 Task: Create a due date automation trigger when advanced on, on the monday of the week a card is due add content with a name or a description not ending with resume at 11:00 AM.
Action: Mouse moved to (981, 278)
Screenshot: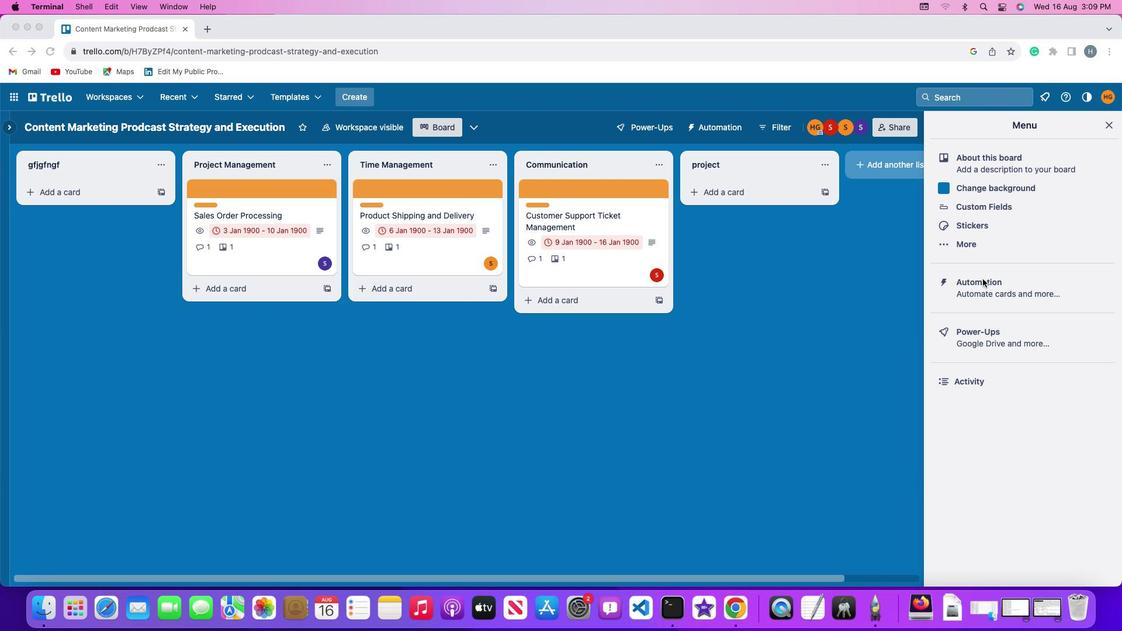 
Action: Mouse pressed left at (981, 278)
Screenshot: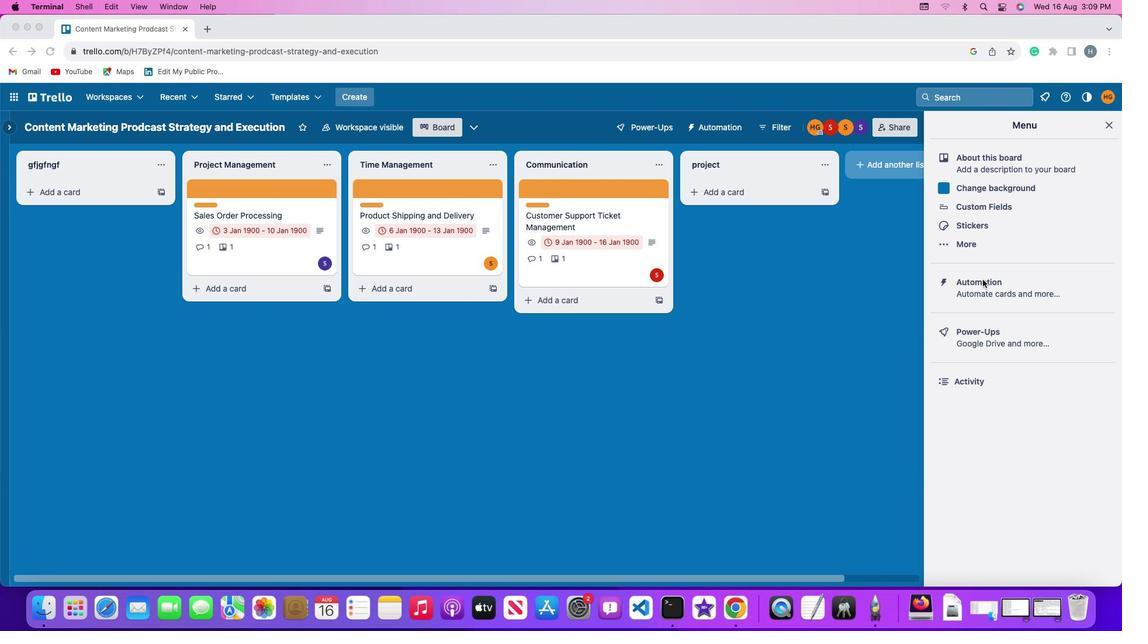 
Action: Mouse pressed left at (981, 278)
Screenshot: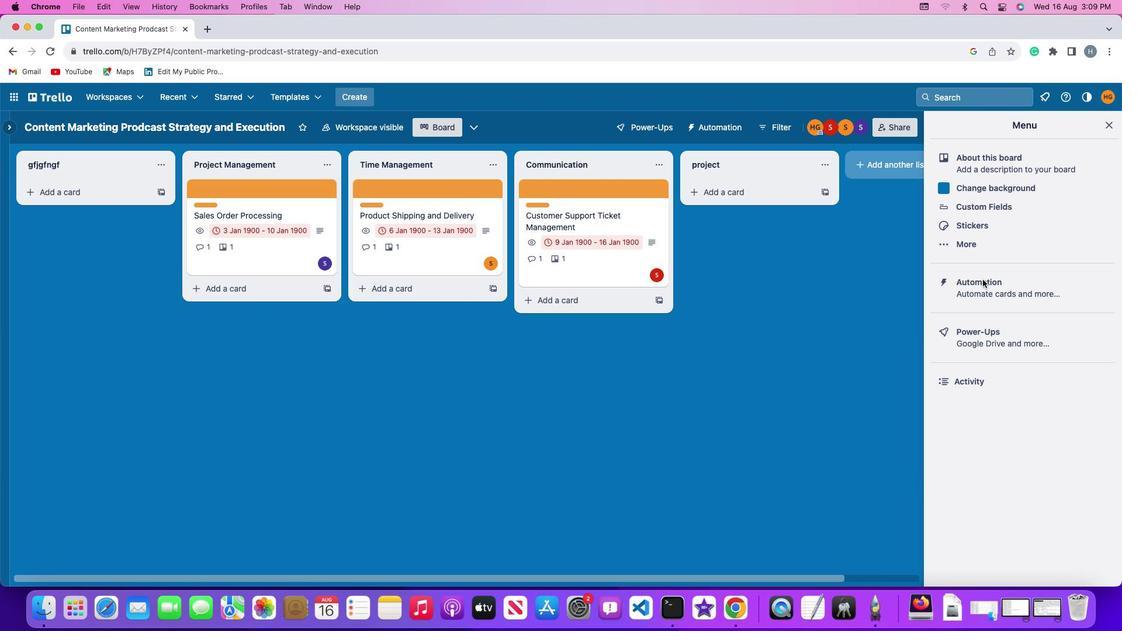 
Action: Mouse moved to (84, 279)
Screenshot: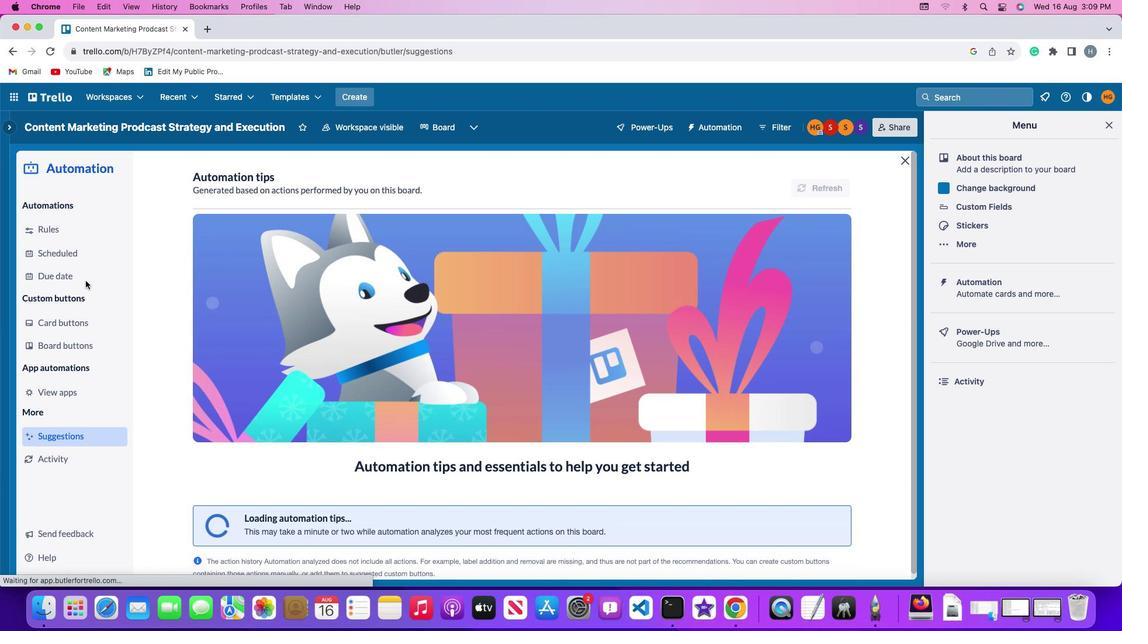 
Action: Mouse pressed left at (84, 279)
Screenshot: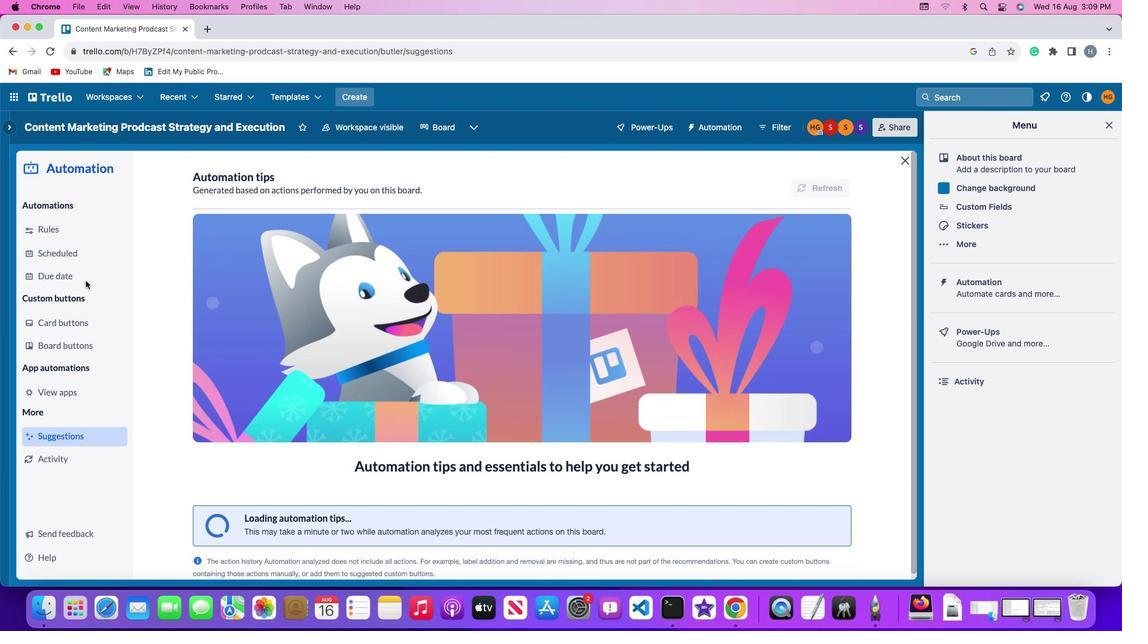 
Action: Mouse moved to (790, 182)
Screenshot: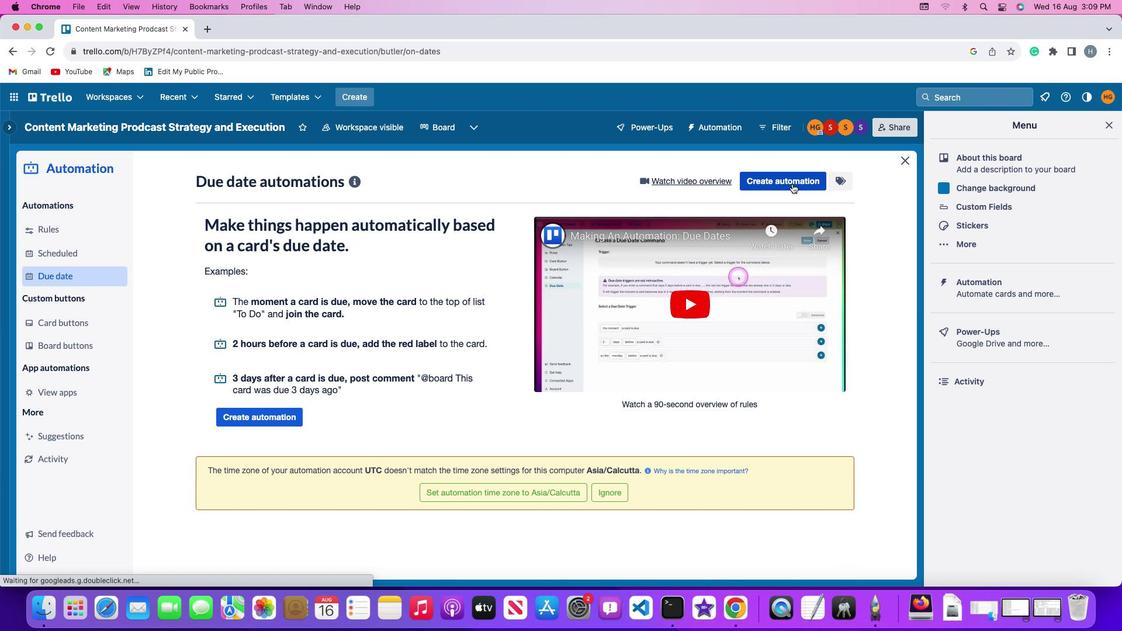 
Action: Mouse pressed left at (790, 182)
Screenshot: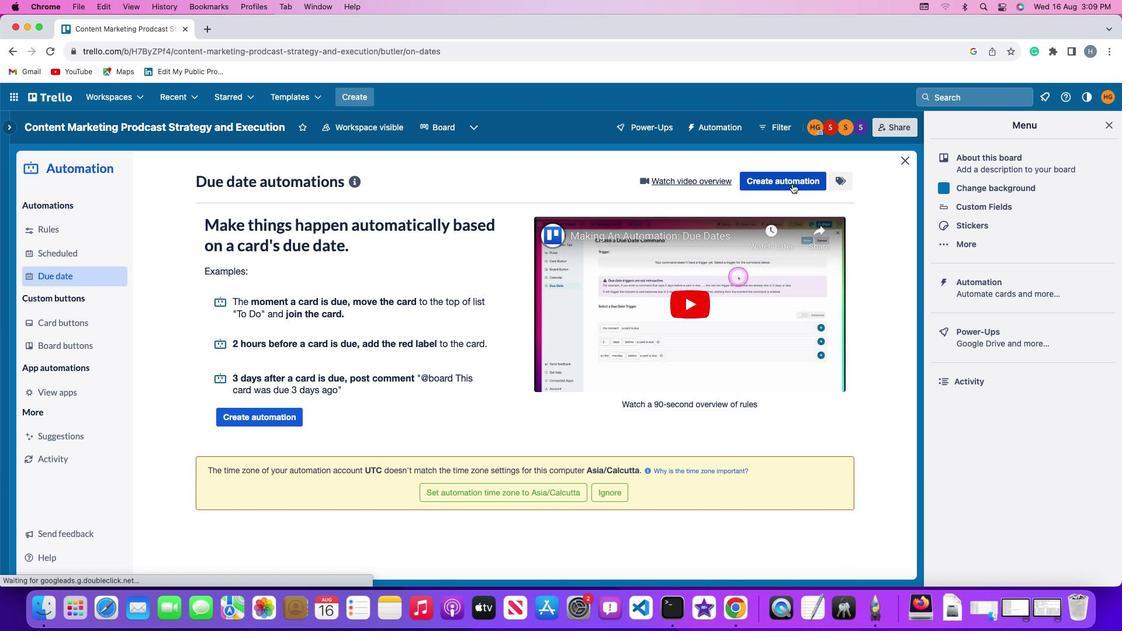 
Action: Mouse moved to (257, 292)
Screenshot: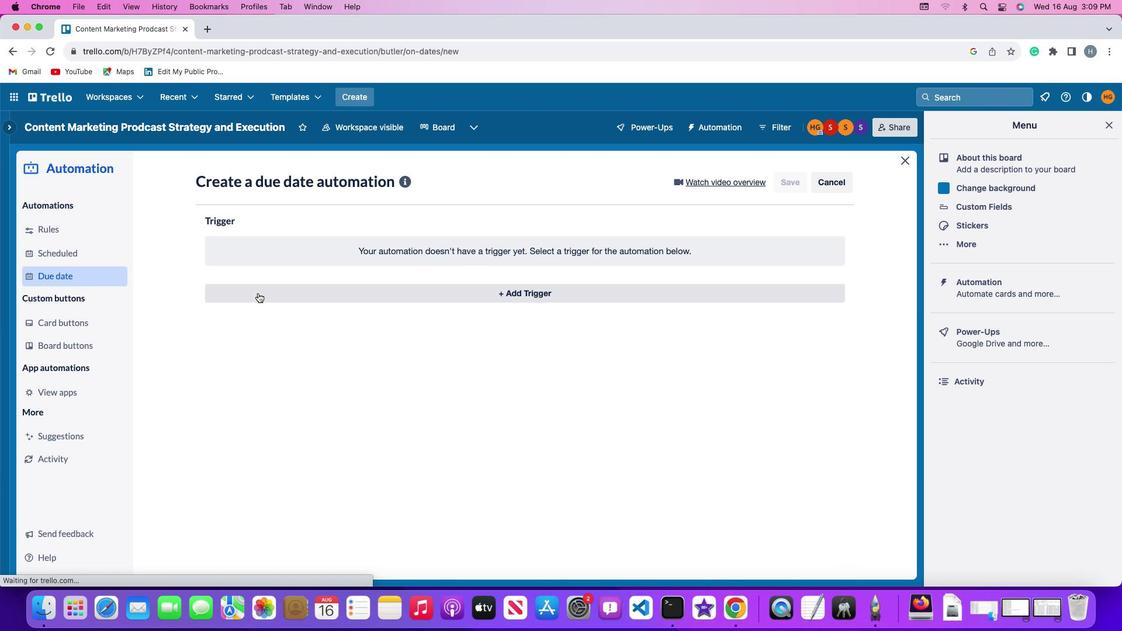 
Action: Mouse pressed left at (257, 292)
Screenshot: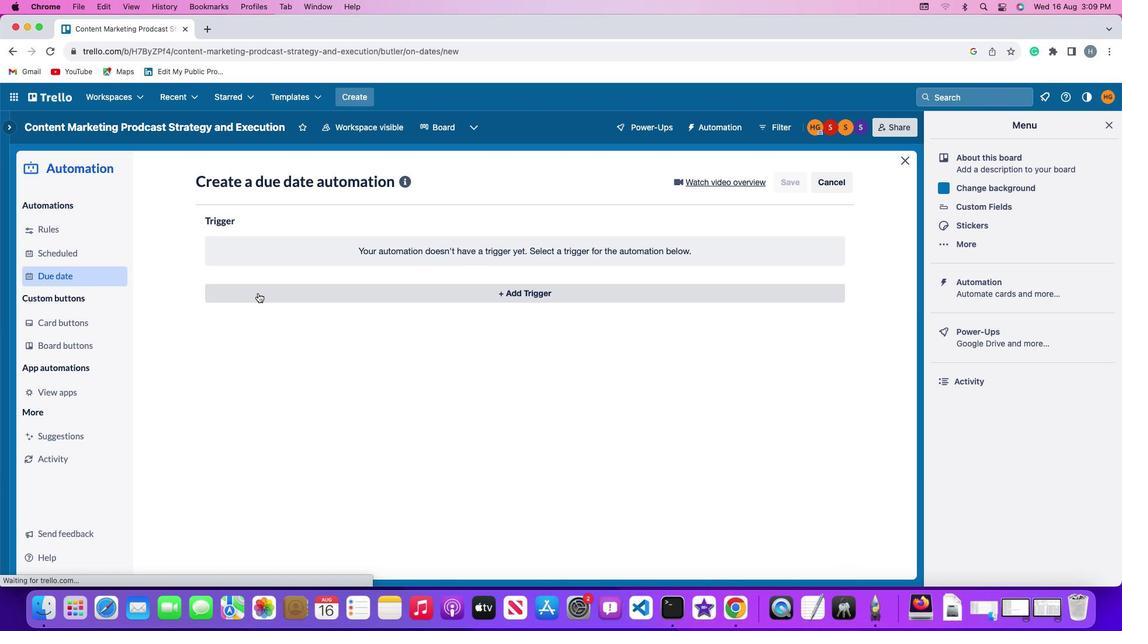 
Action: Mouse moved to (262, 502)
Screenshot: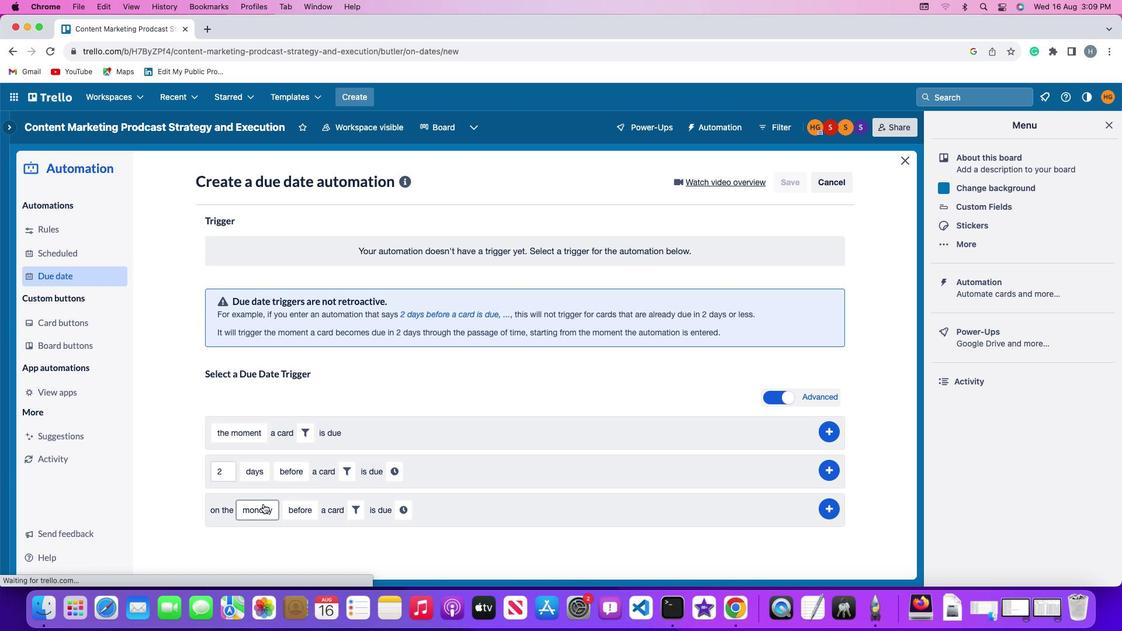 
Action: Mouse pressed left at (262, 502)
Screenshot: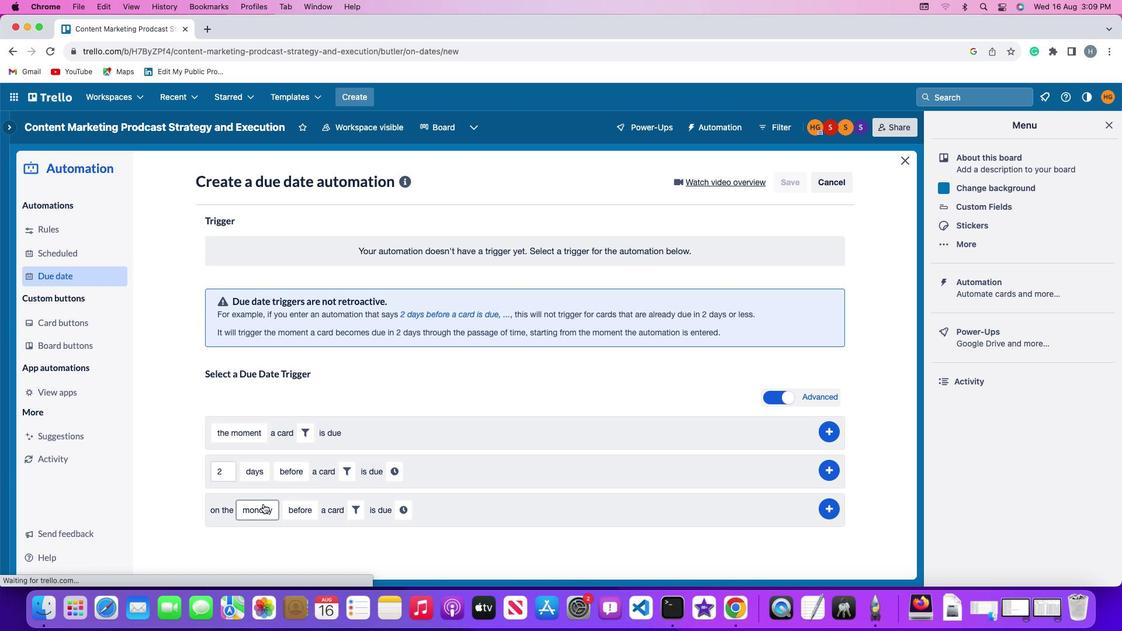 
Action: Mouse moved to (255, 348)
Screenshot: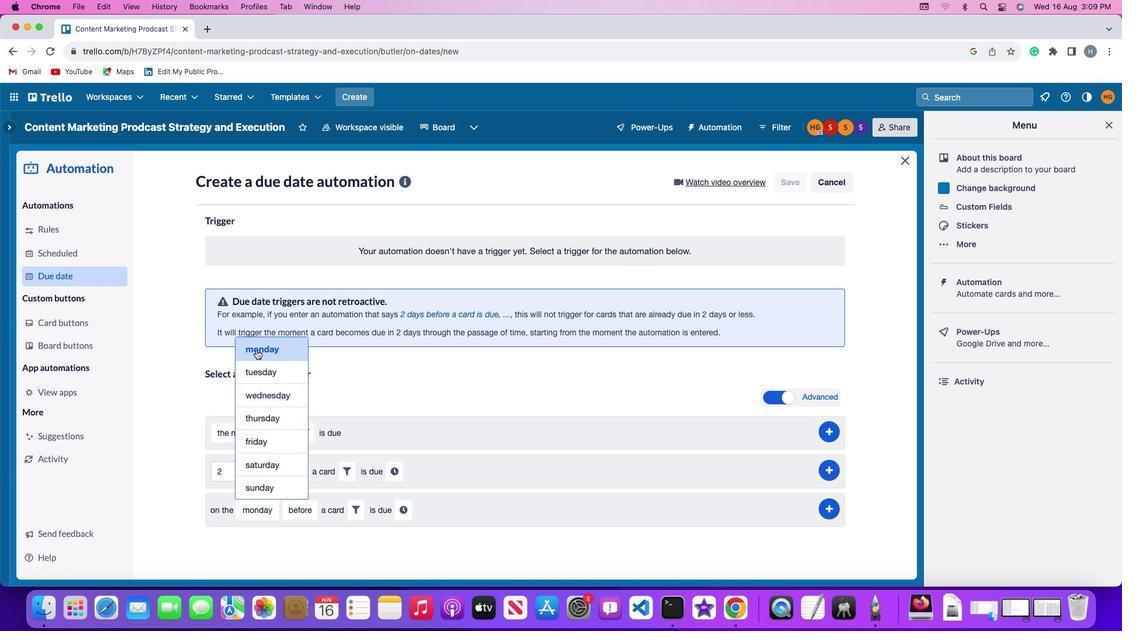 
Action: Mouse pressed left at (255, 348)
Screenshot: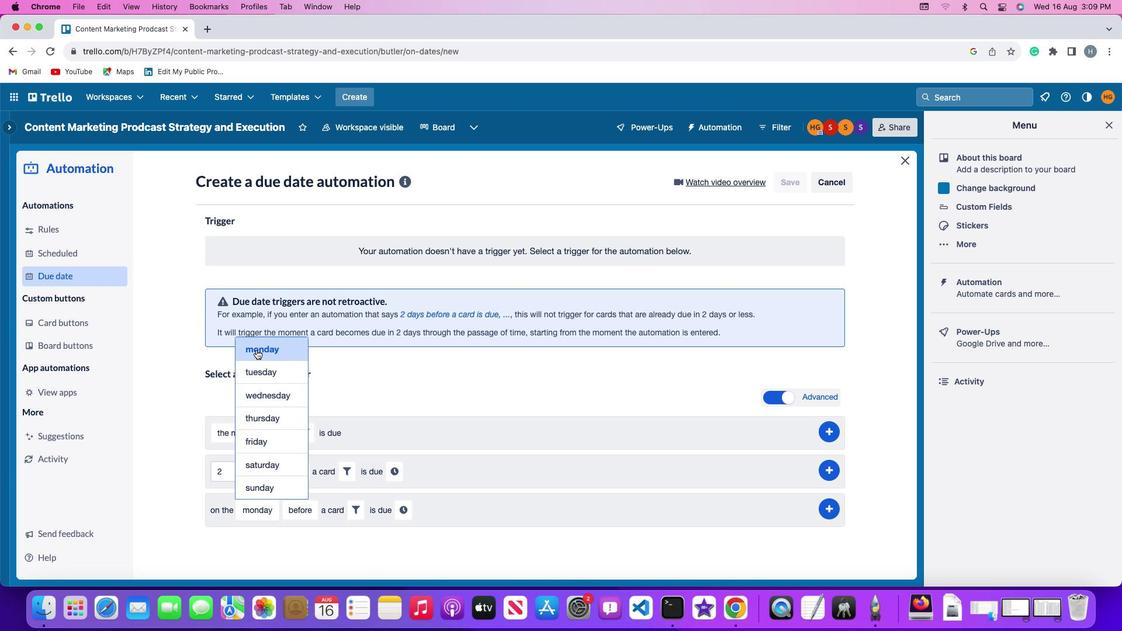 
Action: Mouse moved to (300, 507)
Screenshot: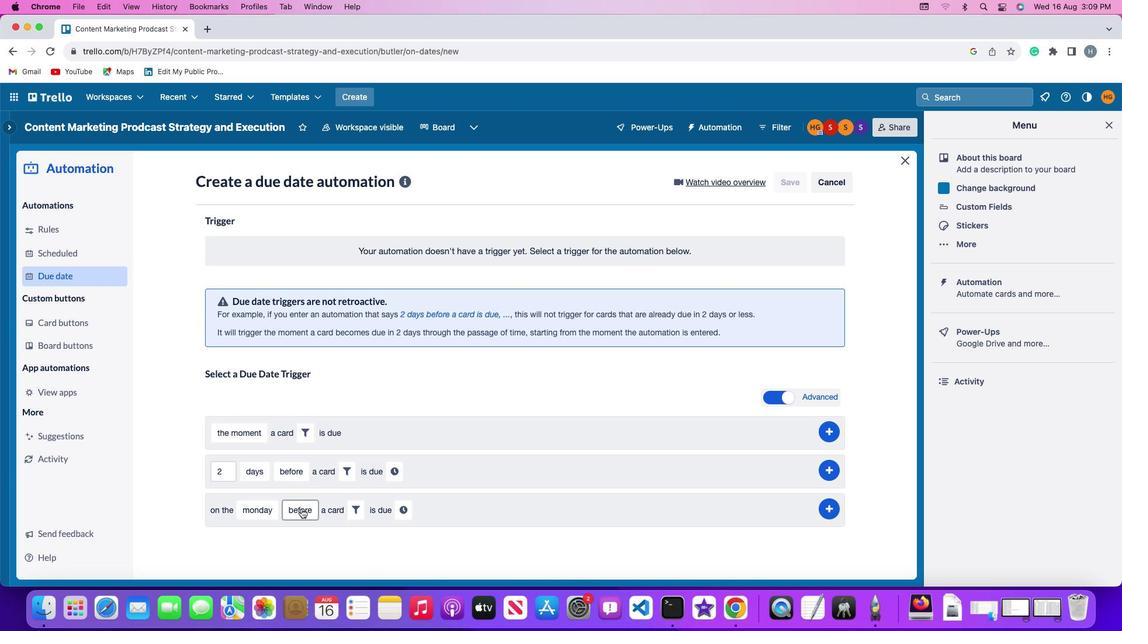 
Action: Mouse pressed left at (300, 507)
Screenshot: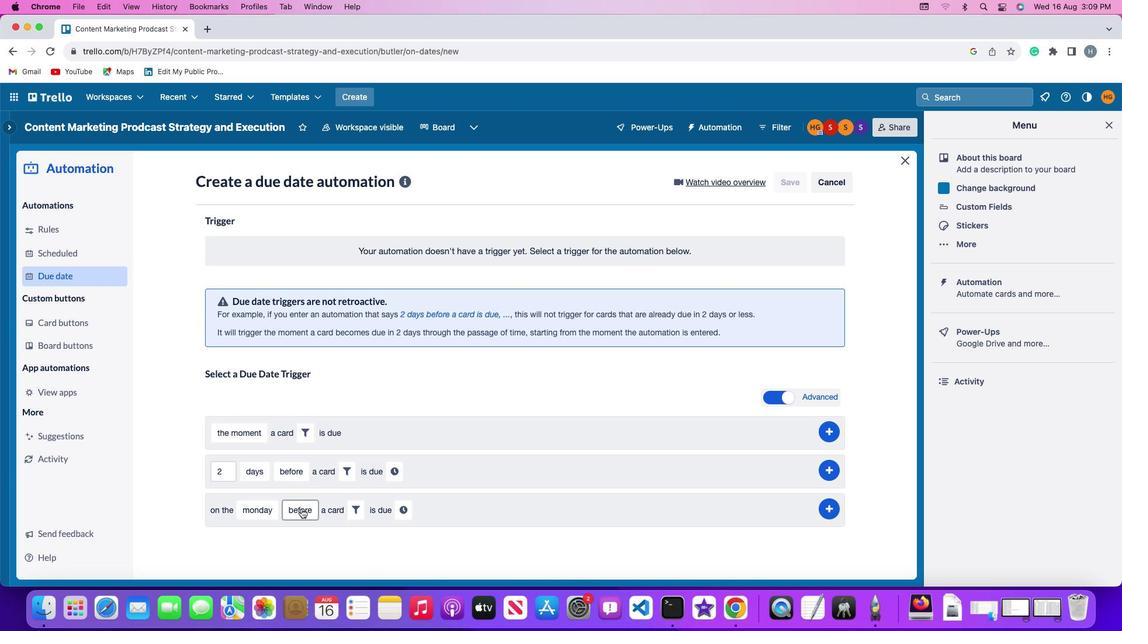 
Action: Mouse moved to (315, 462)
Screenshot: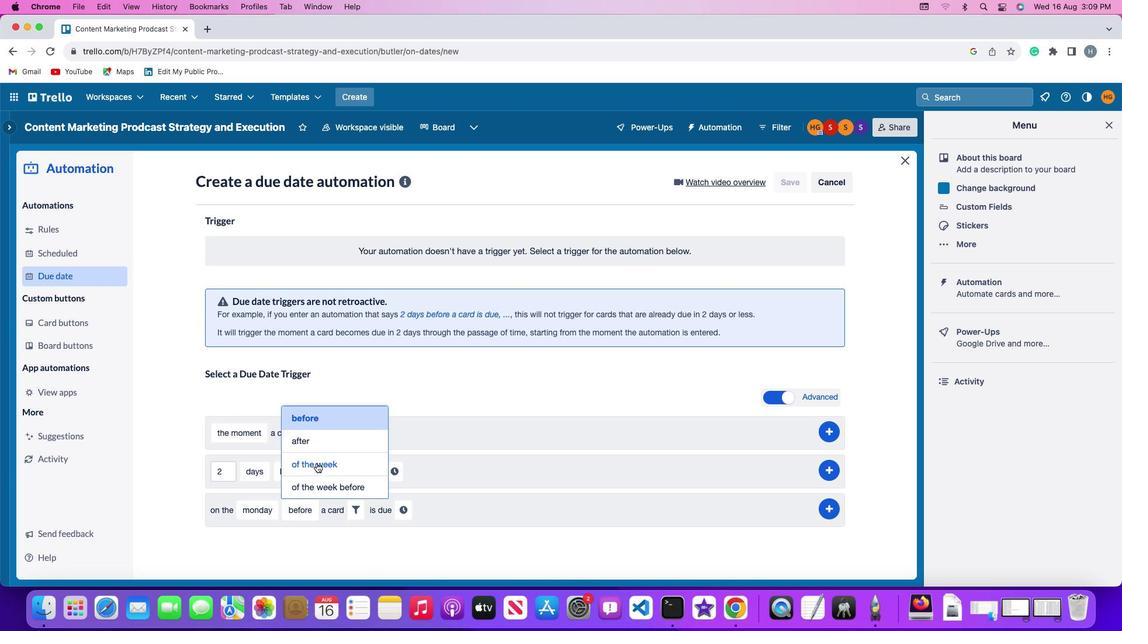 
Action: Mouse pressed left at (315, 462)
Screenshot: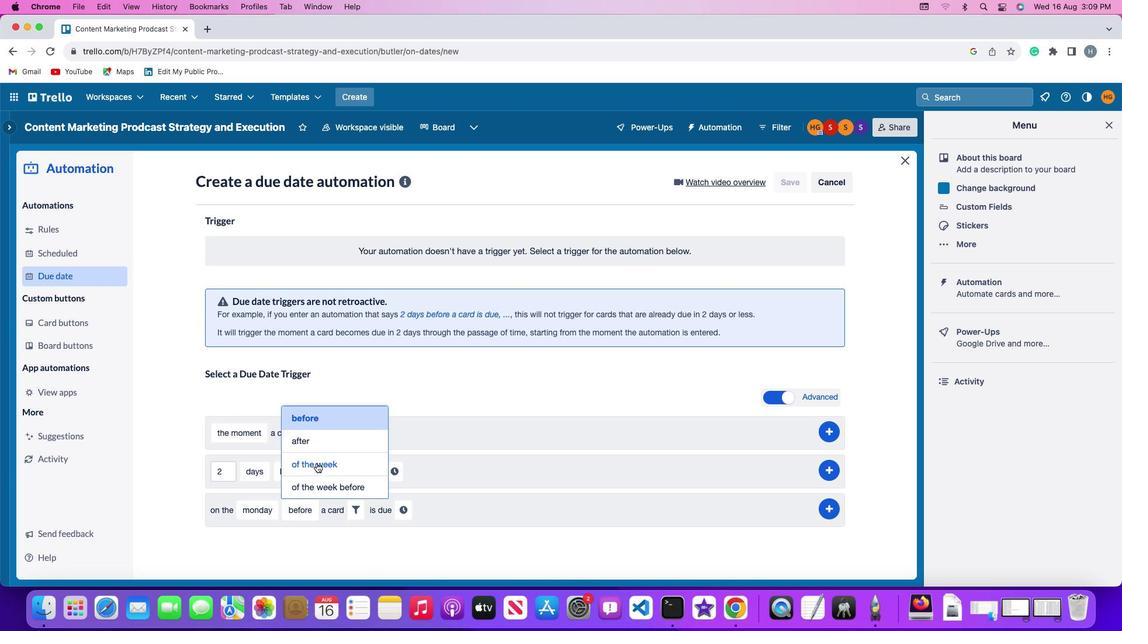 
Action: Mouse moved to (372, 510)
Screenshot: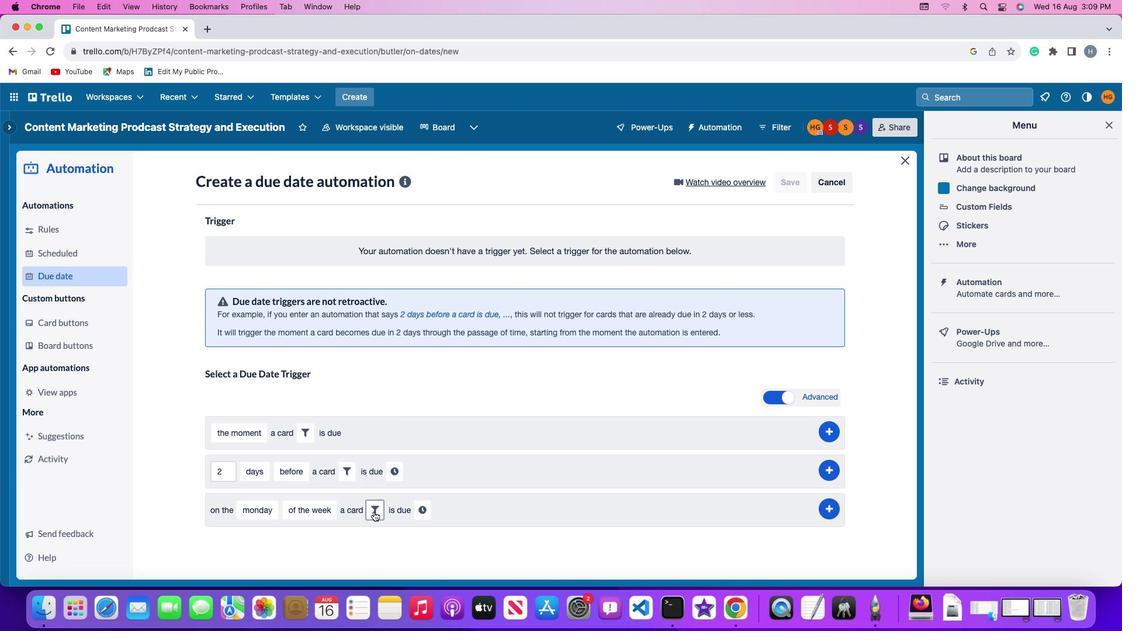 
Action: Mouse pressed left at (372, 510)
Screenshot: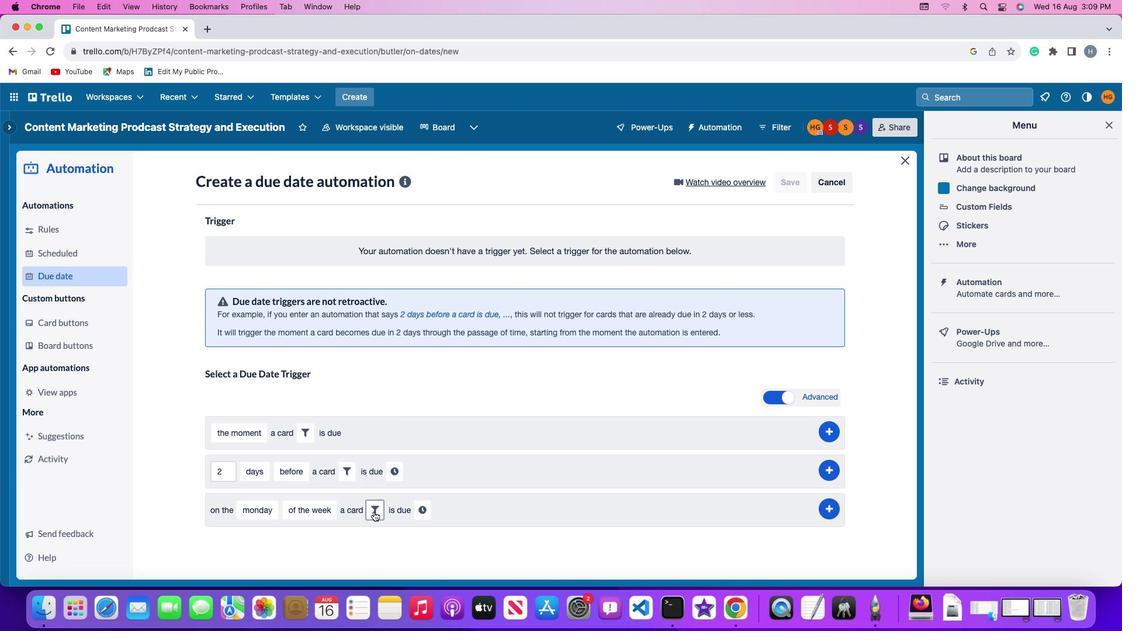 
Action: Mouse moved to (520, 548)
Screenshot: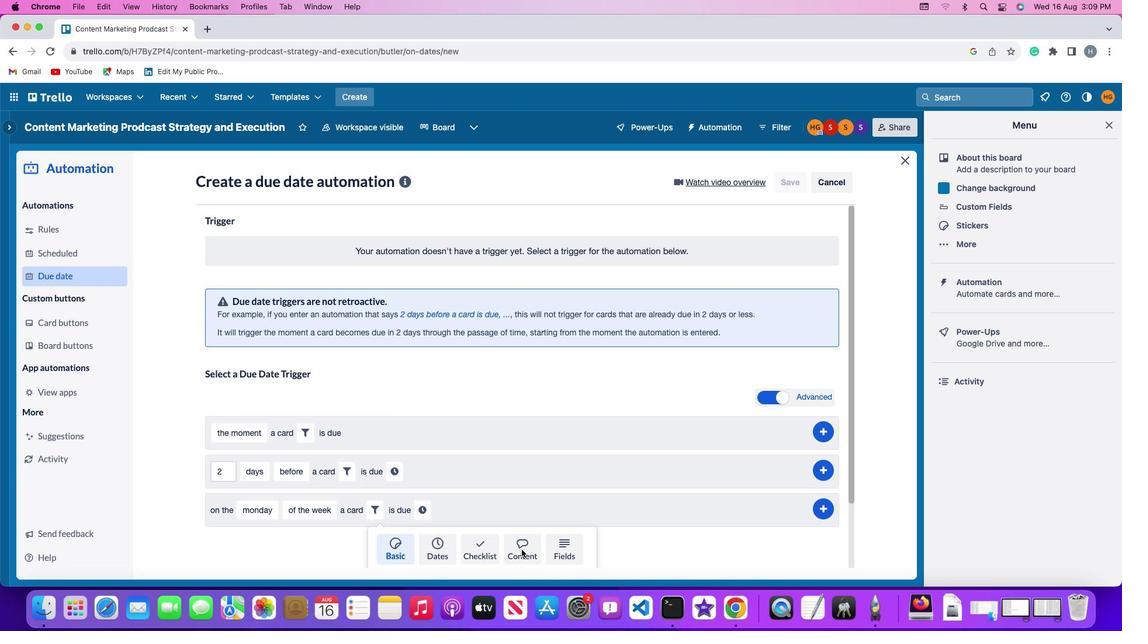 
Action: Mouse pressed left at (520, 548)
Screenshot: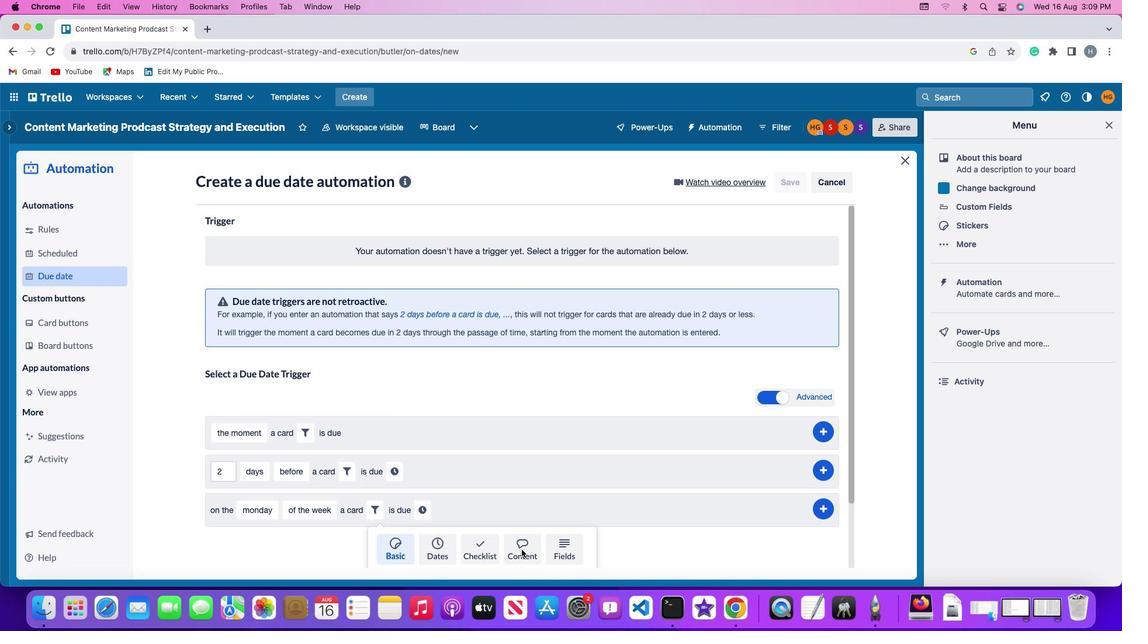 
Action: Mouse moved to (321, 541)
Screenshot: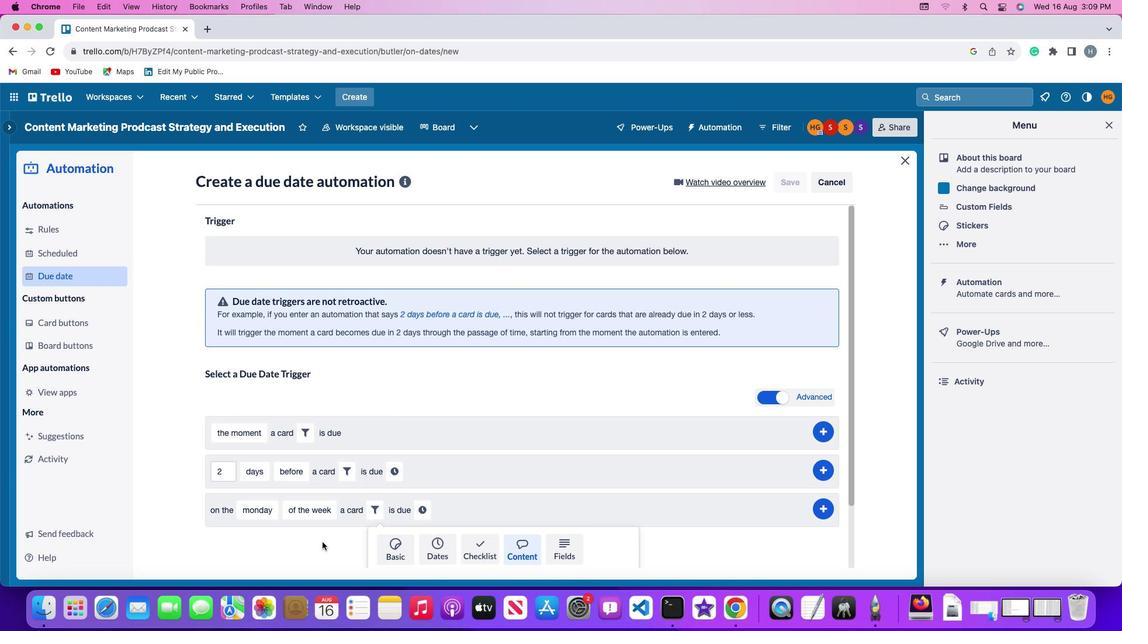 
Action: Mouse scrolled (321, 541) with delta (0, -1)
Screenshot: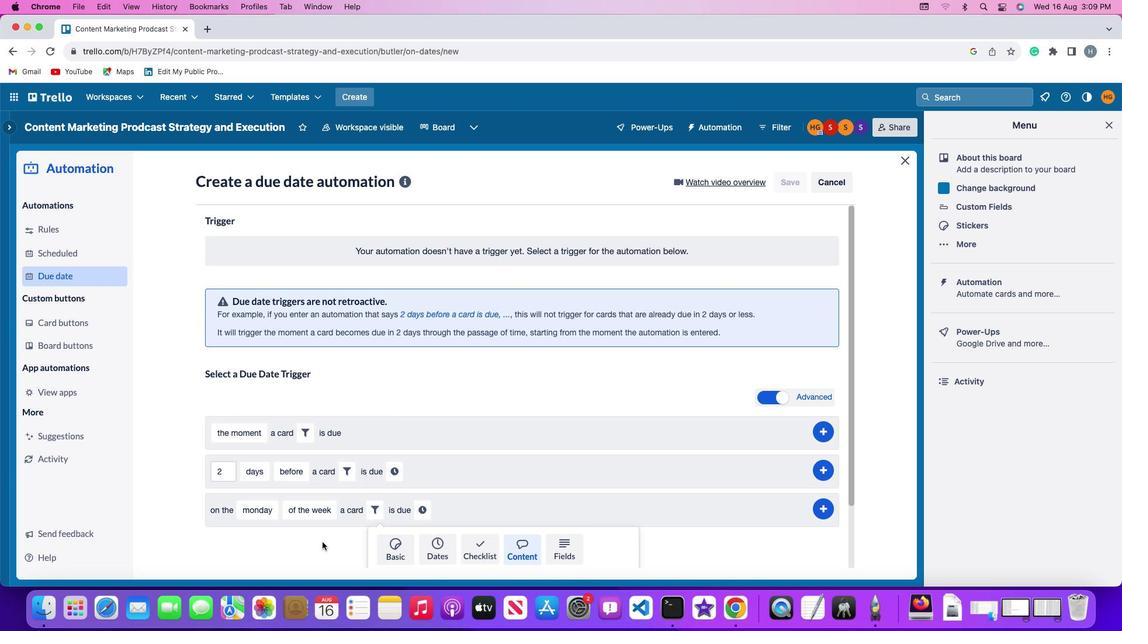 
Action: Mouse scrolled (321, 541) with delta (0, -1)
Screenshot: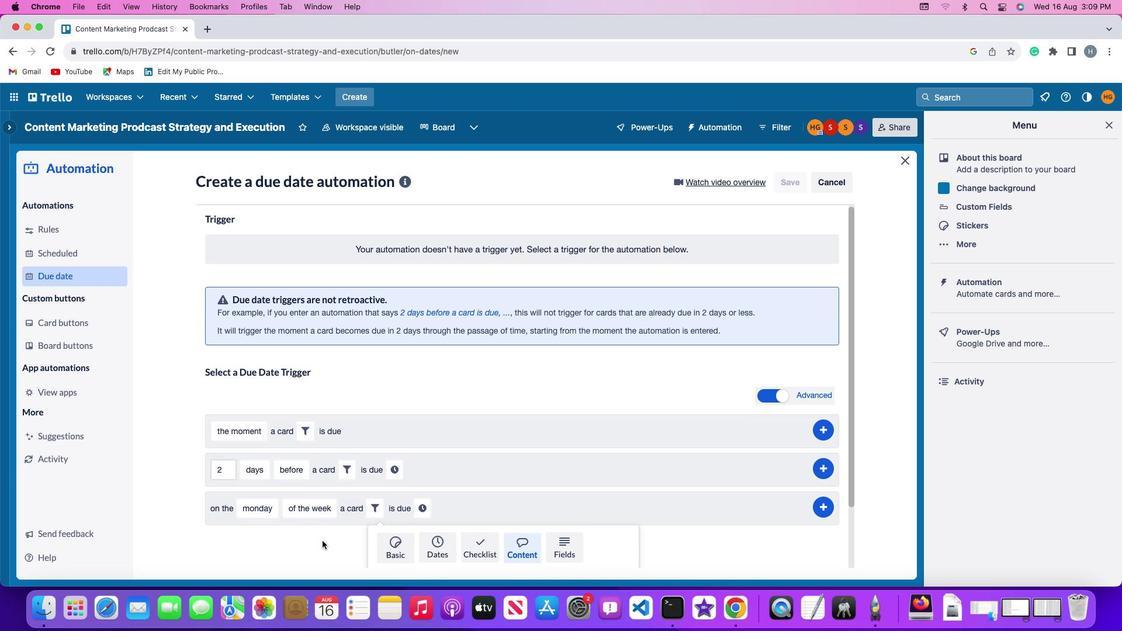 
Action: Mouse scrolled (321, 541) with delta (0, -2)
Screenshot: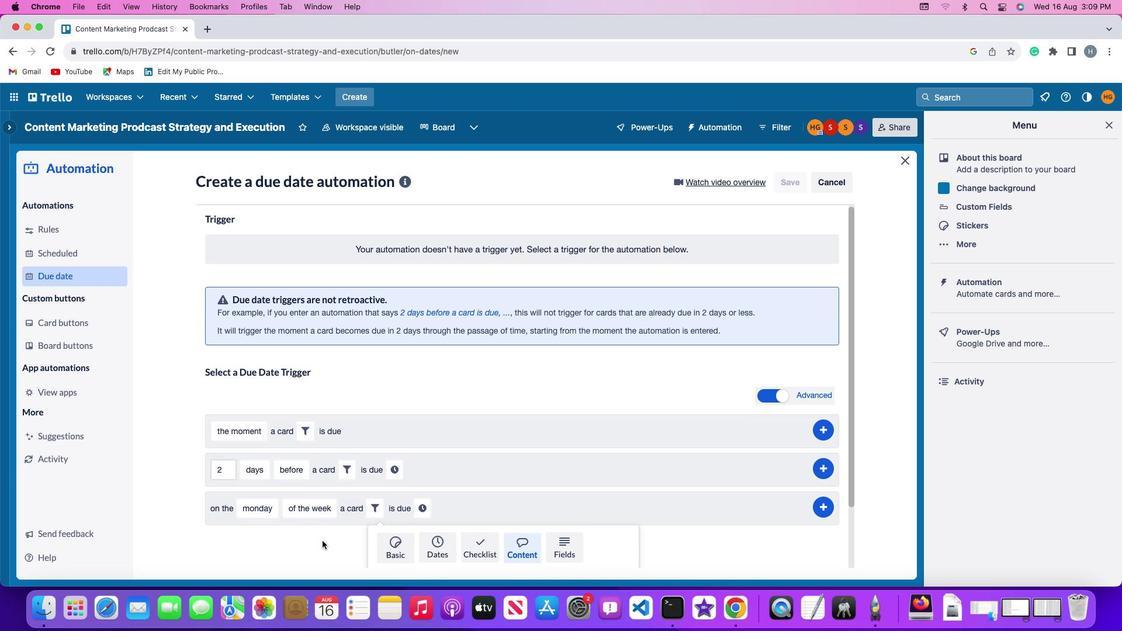 
Action: Mouse moved to (321, 541)
Screenshot: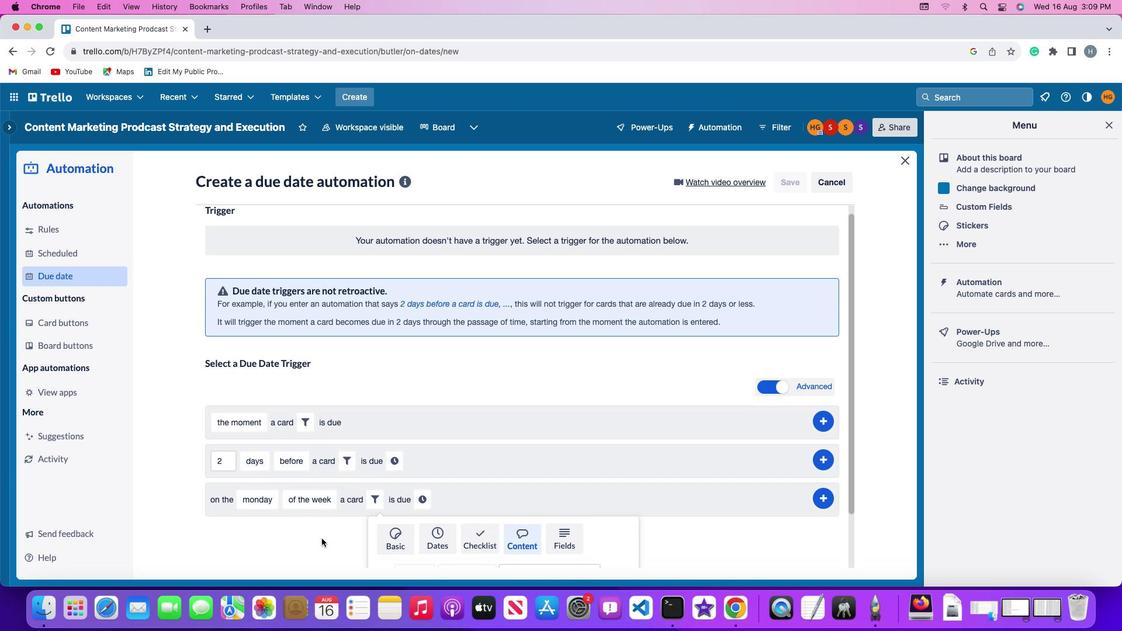 
Action: Mouse scrolled (321, 541) with delta (0, -3)
Screenshot: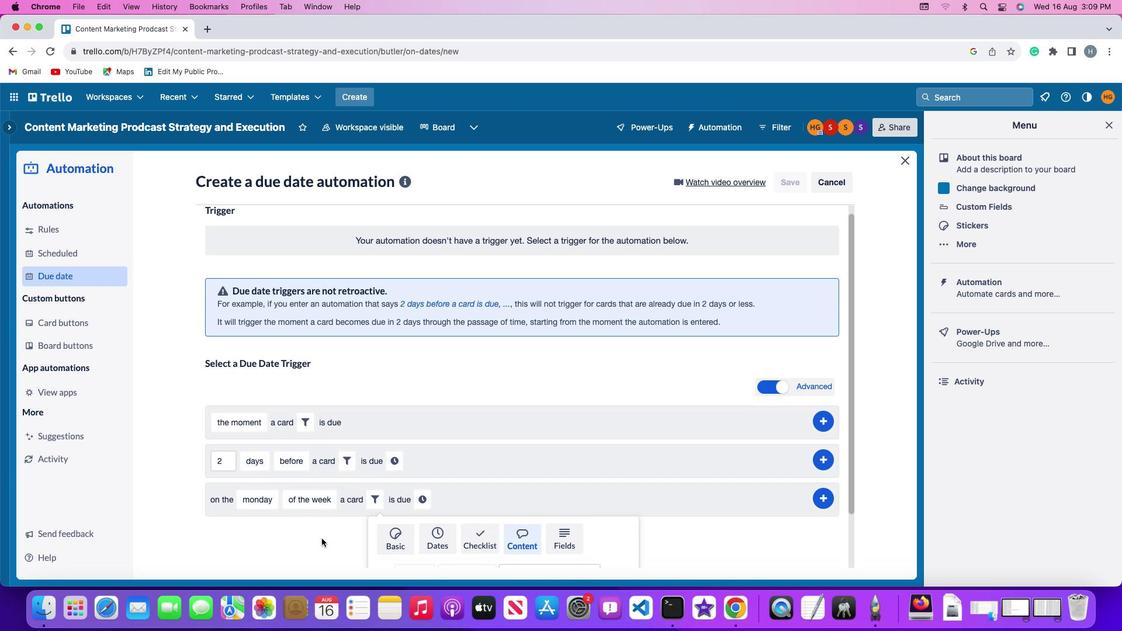
Action: Mouse moved to (321, 539)
Screenshot: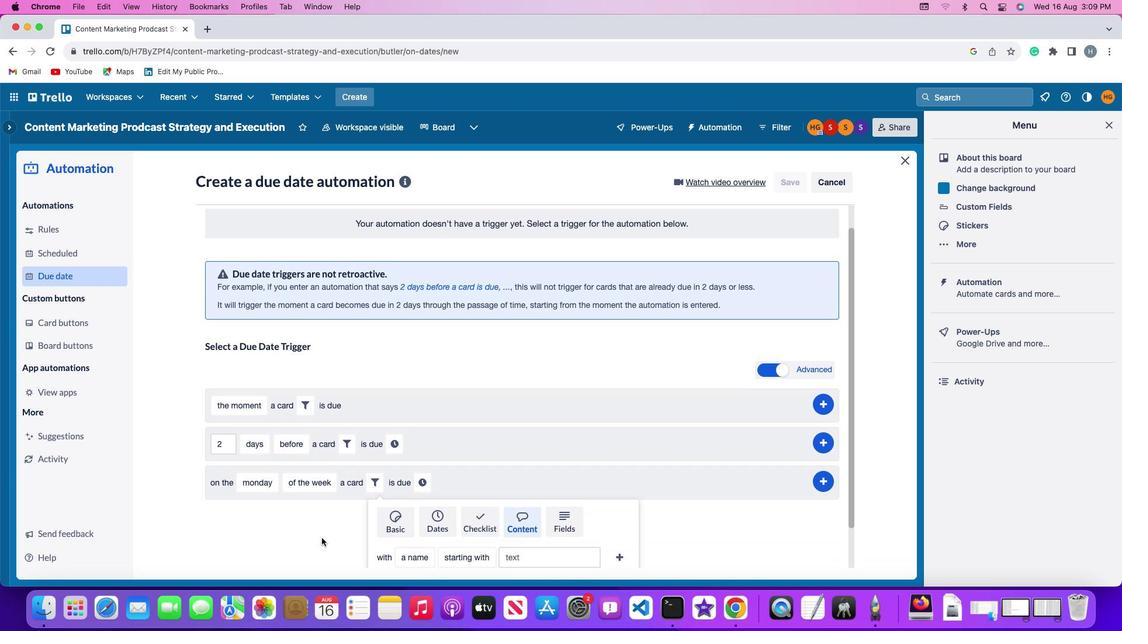 
Action: Mouse scrolled (321, 539) with delta (0, -4)
Screenshot: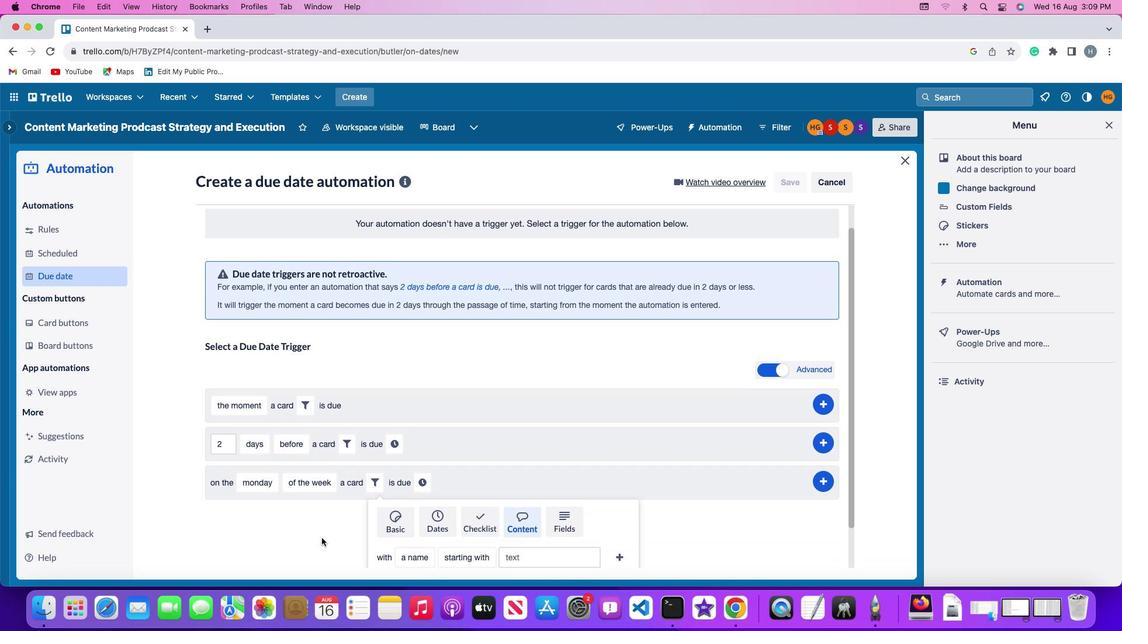 
Action: Mouse moved to (321, 537)
Screenshot: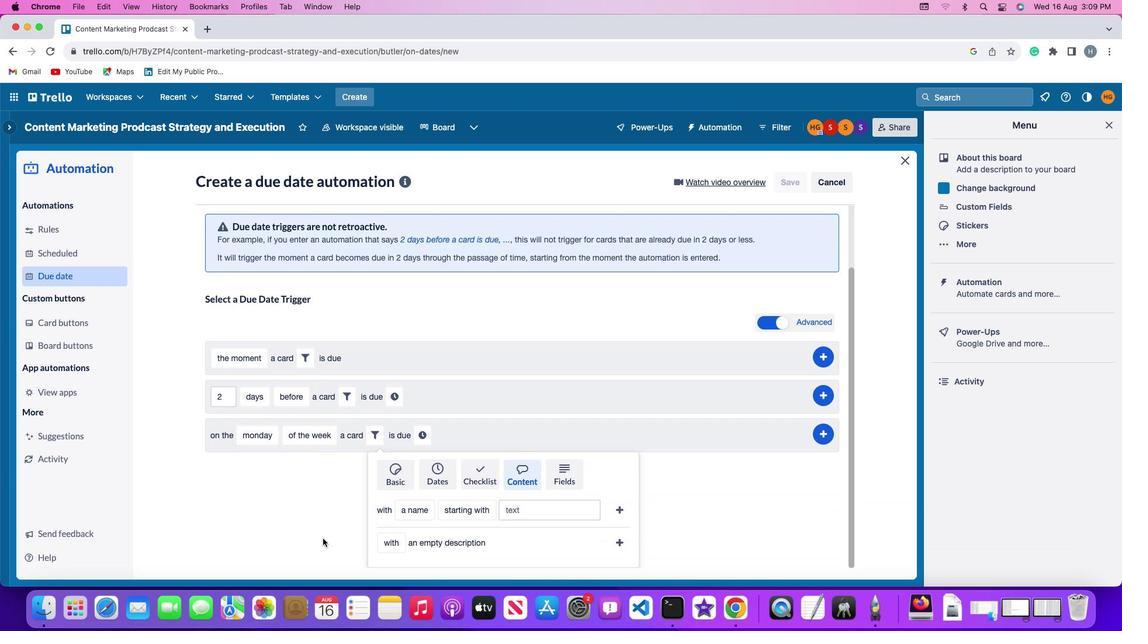 
Action: Mouse scrolled (321, 537) with delta (0, -1)
Screenshot: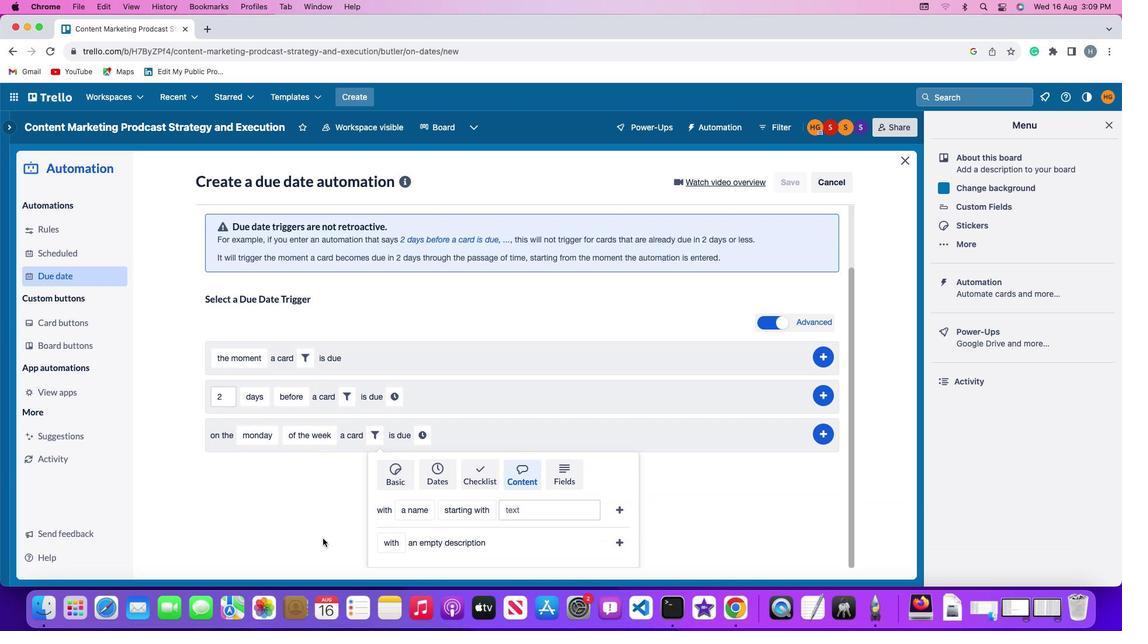 
Action: Mouse scrolled (321, 537) with delta (0, -1)
Screenshot: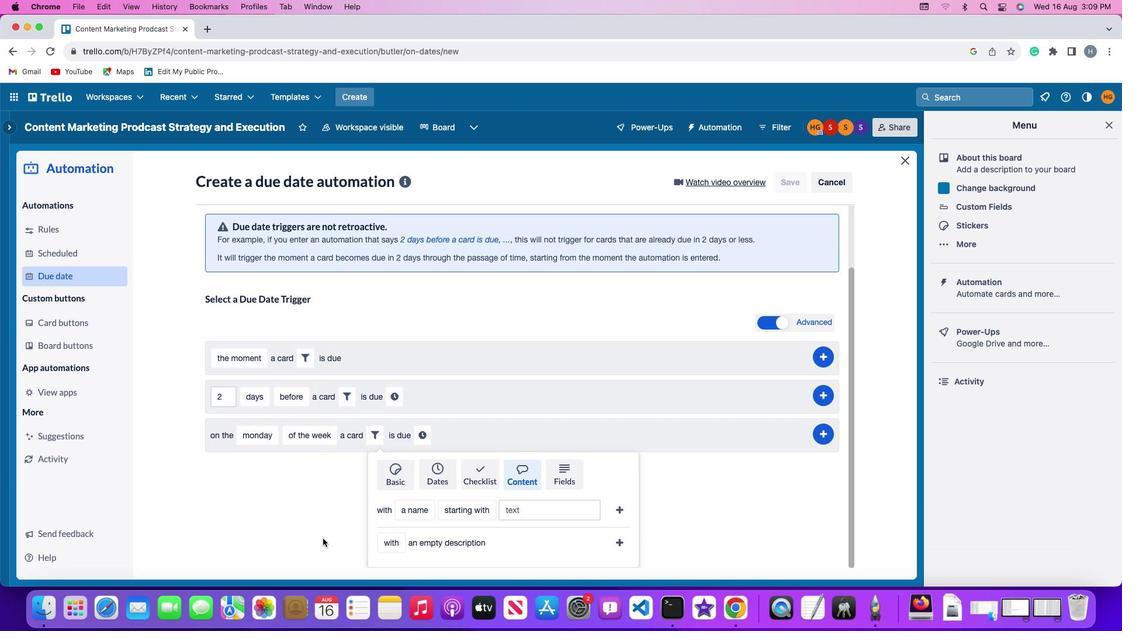 
Action: Mouse scrolled (321, 537) with delta (0, -2)
Screenshot: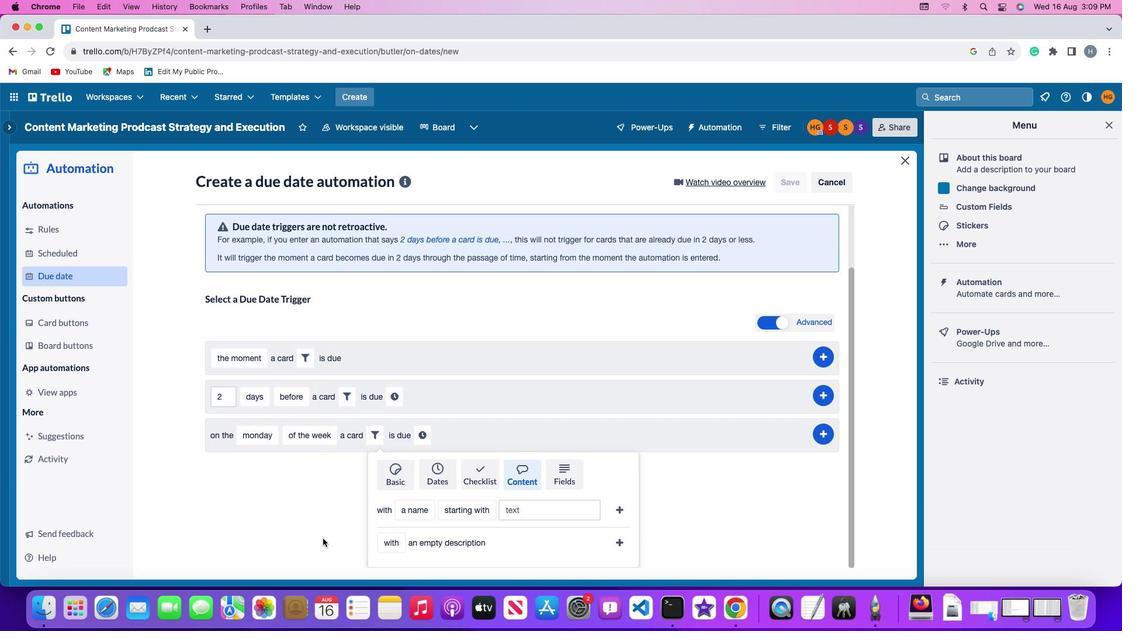 
Action: Mouse moved to (321, 537)
Screenshot: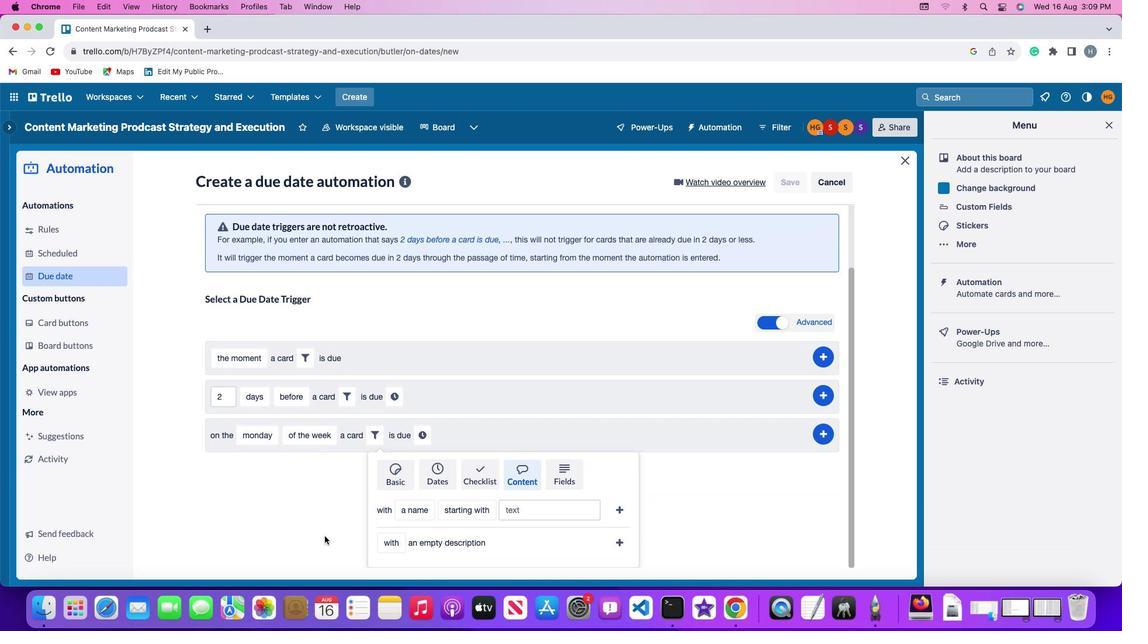 
Action: Mouse scrolled (321, 537) with delta (0, -3)
Screenshot: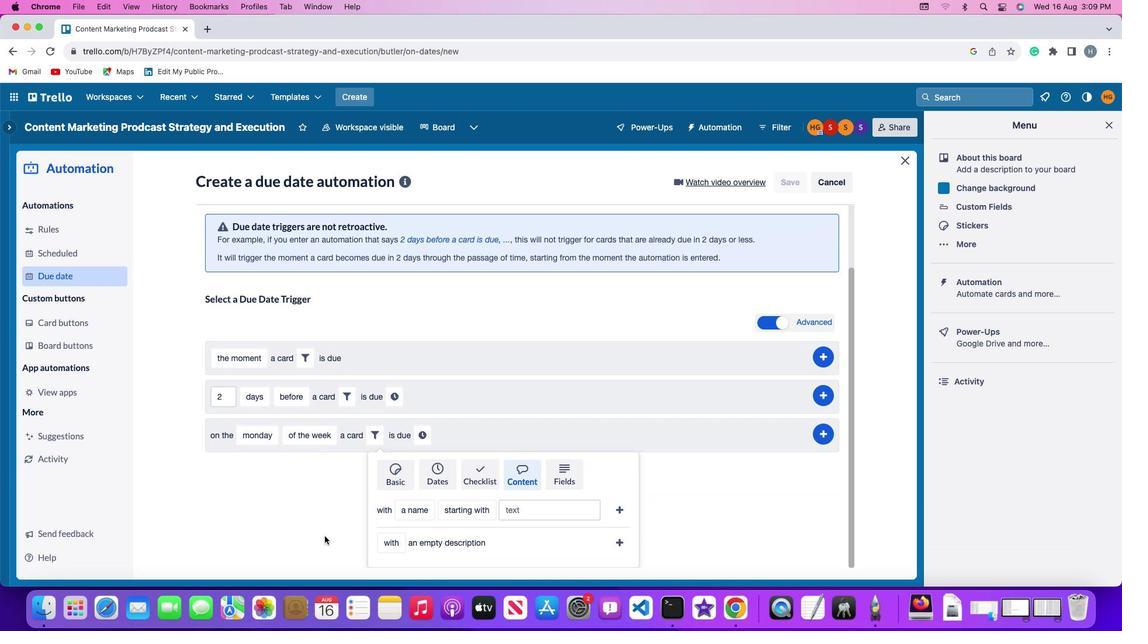 
Action: Mouse moved to (407, 513)
Screenshot: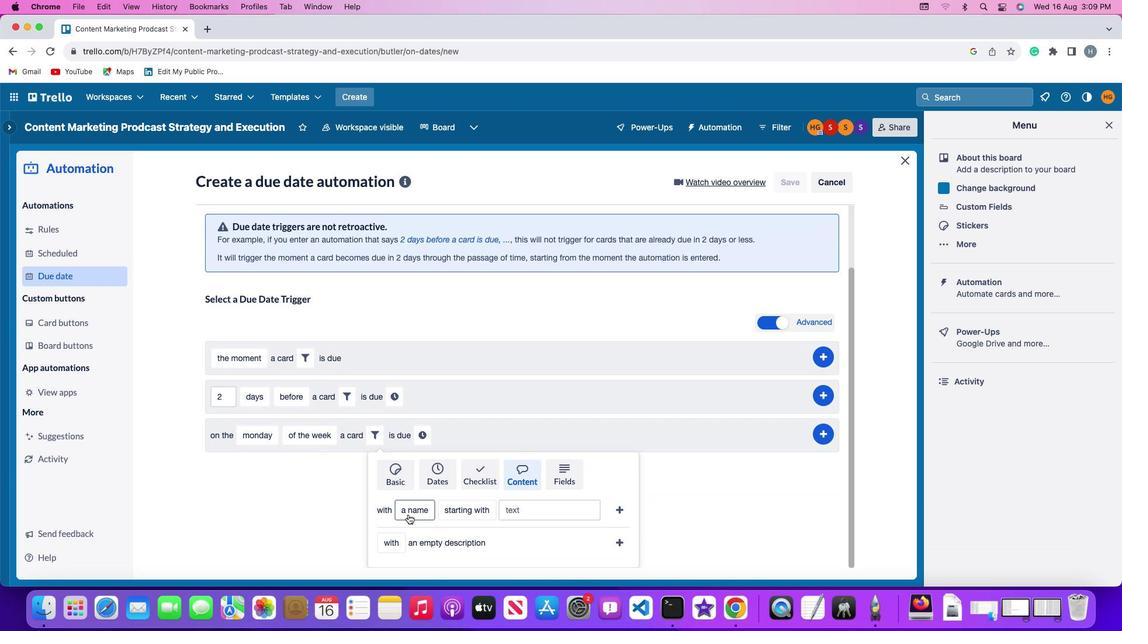 
Action: Mouse pressed left at (407, 513)
Screenshot: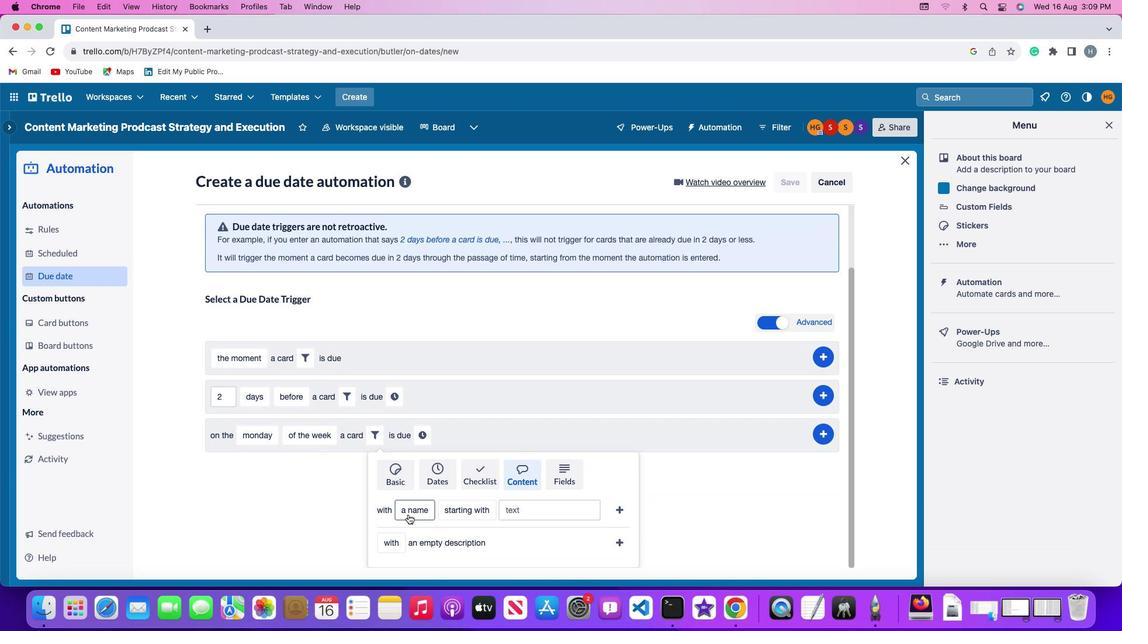 
Action: Mouse moved to (415, 490)
Screenshot: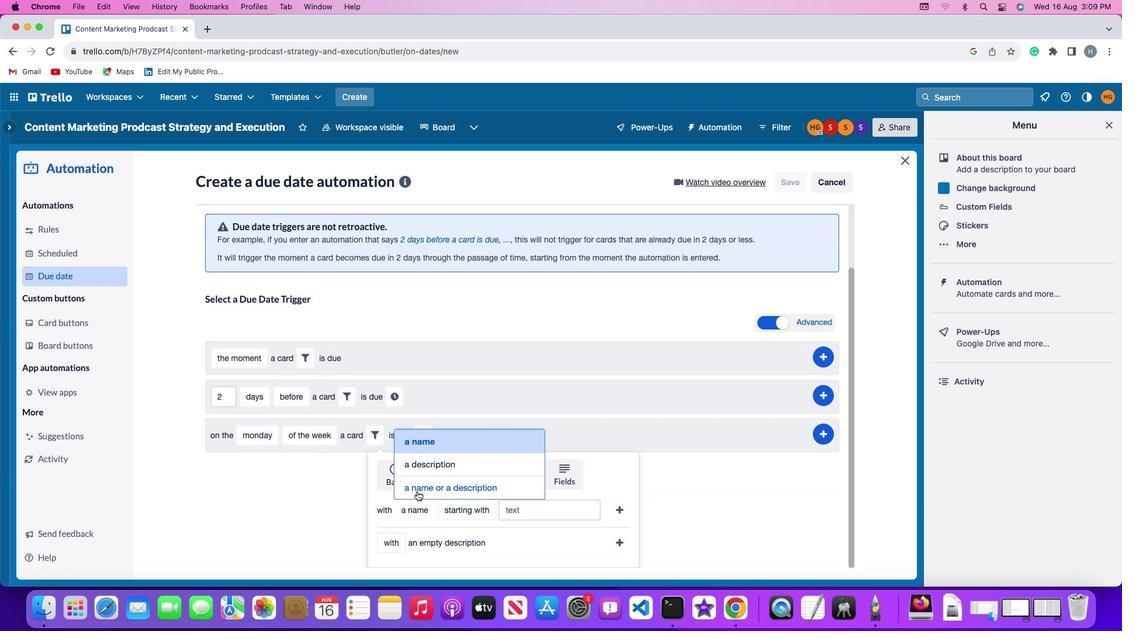 
Action: Mouse pressed left at (415, 490)
Screenshot: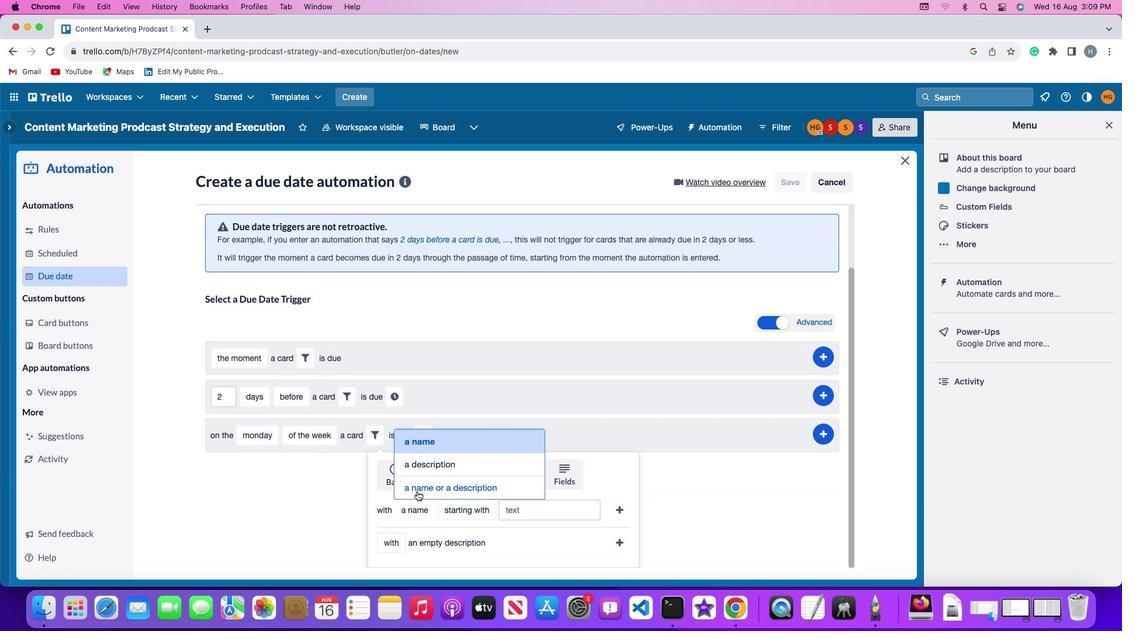 
Action: Mouse moved to (510, 507)
Screenshot: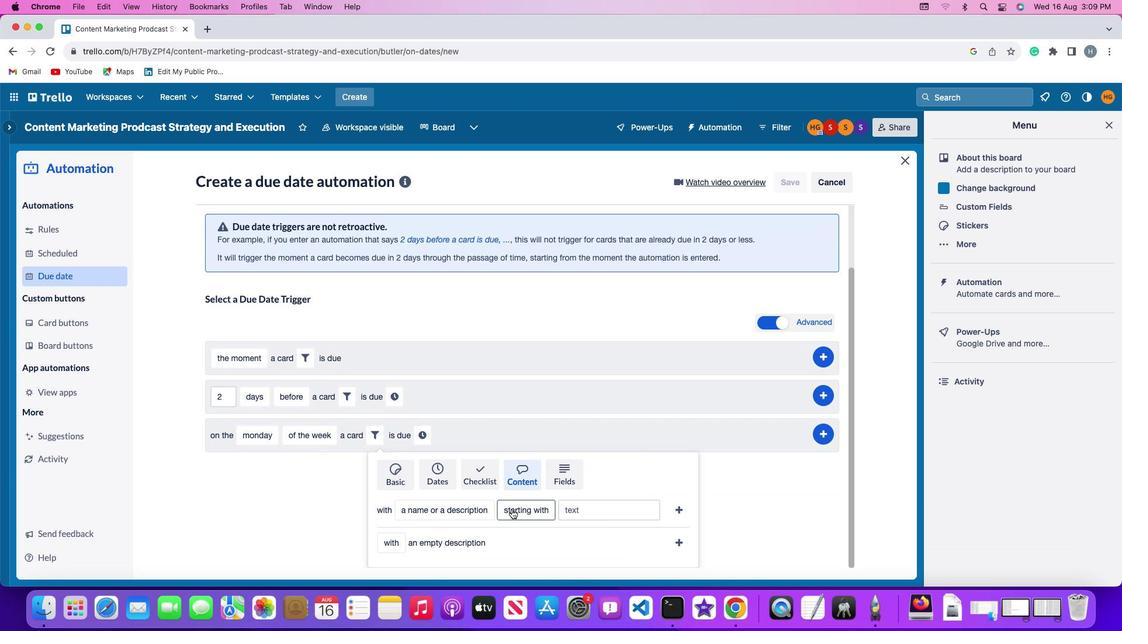 
Action: Mouse pressed left at (510, 507)
Screenshot: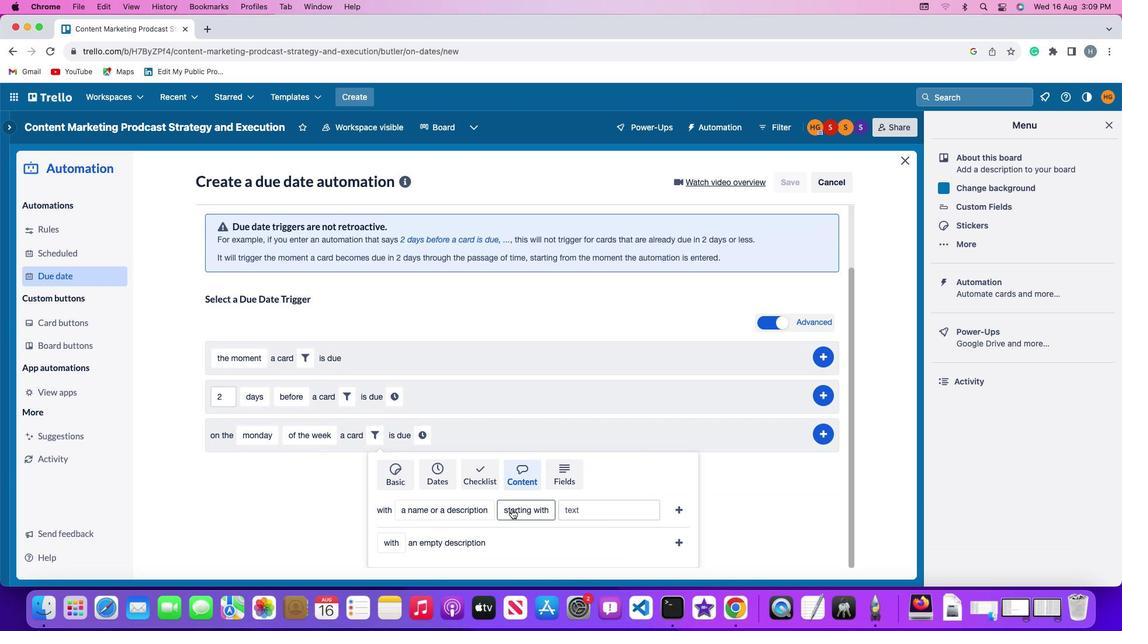 
Action: Mouse moved to (527, 464)
Screenshot: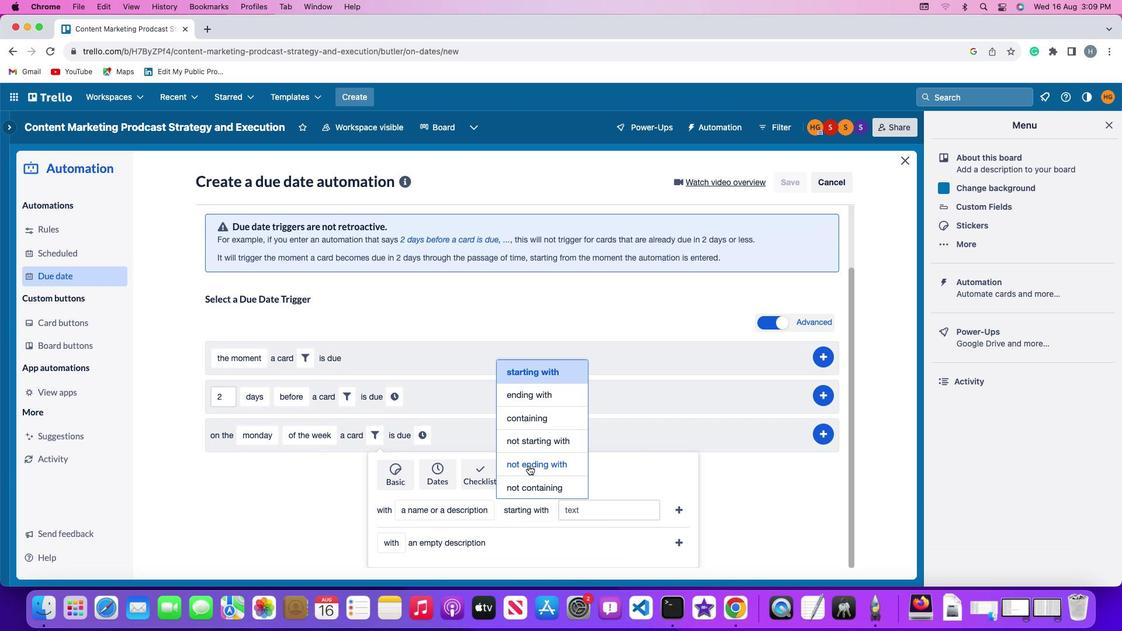 
Action: Mouse pressed left at (527, 464)
Screenshot: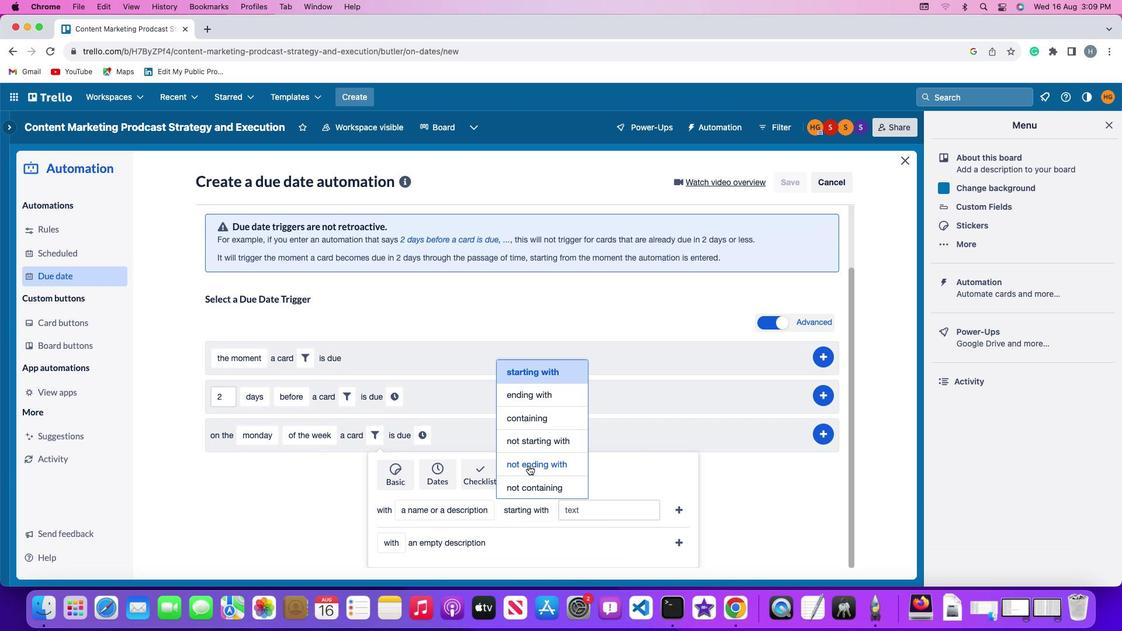 
Action: Mouse moved to (592, 503)
Screenshot: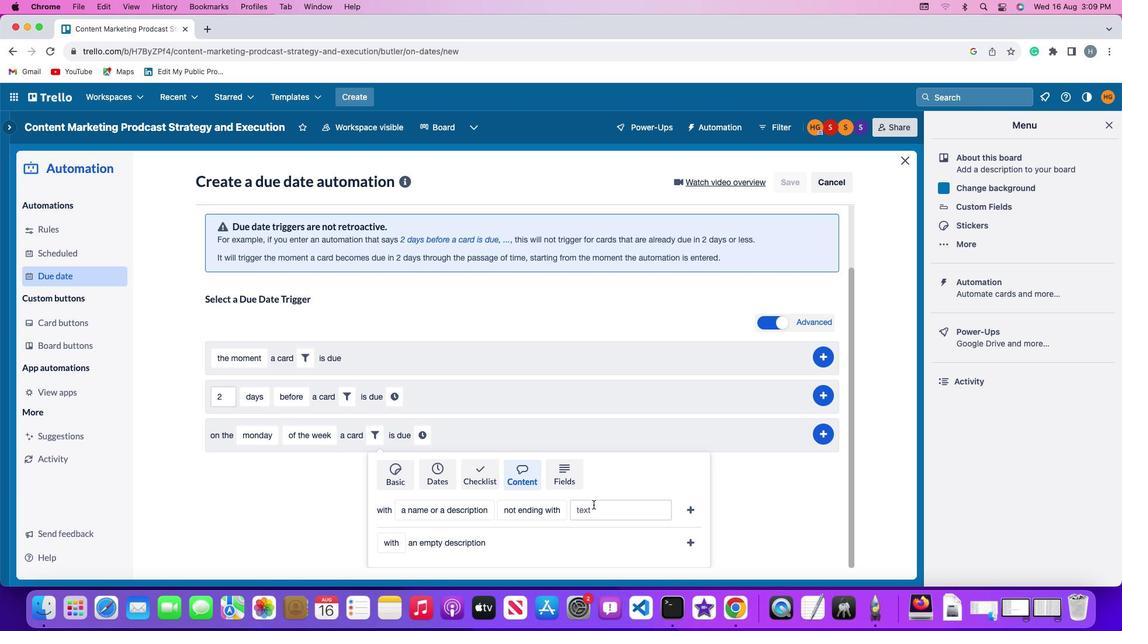 
Action: Mouse pressed left at (592, 503)
Screenshot: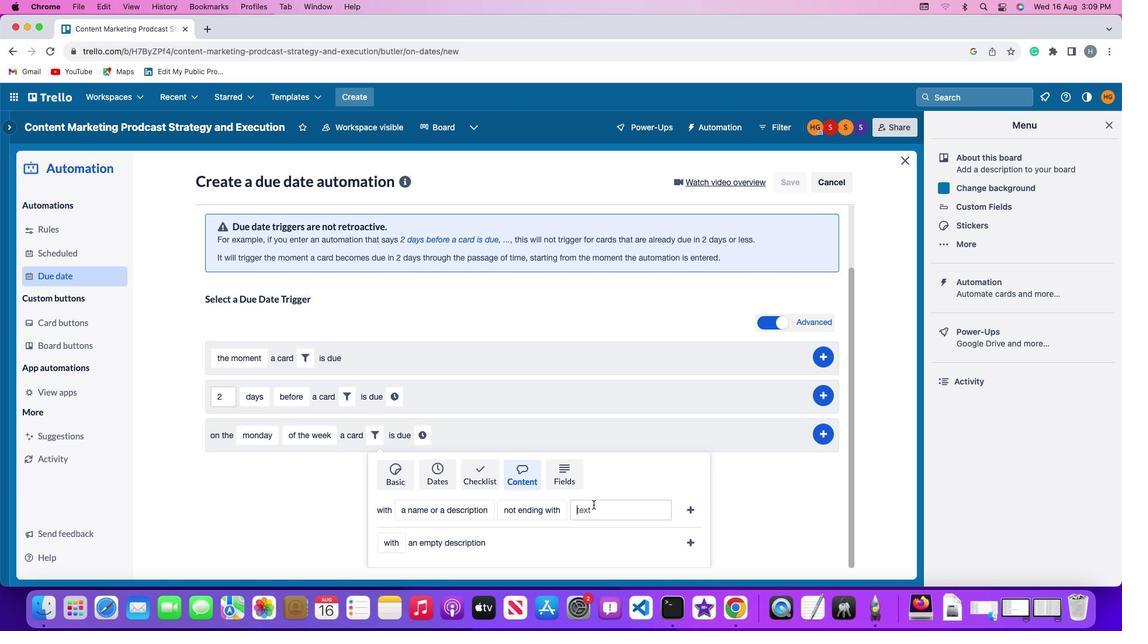 
Action: Key pressed 'r''e''s''u''m''e'
Screenshot: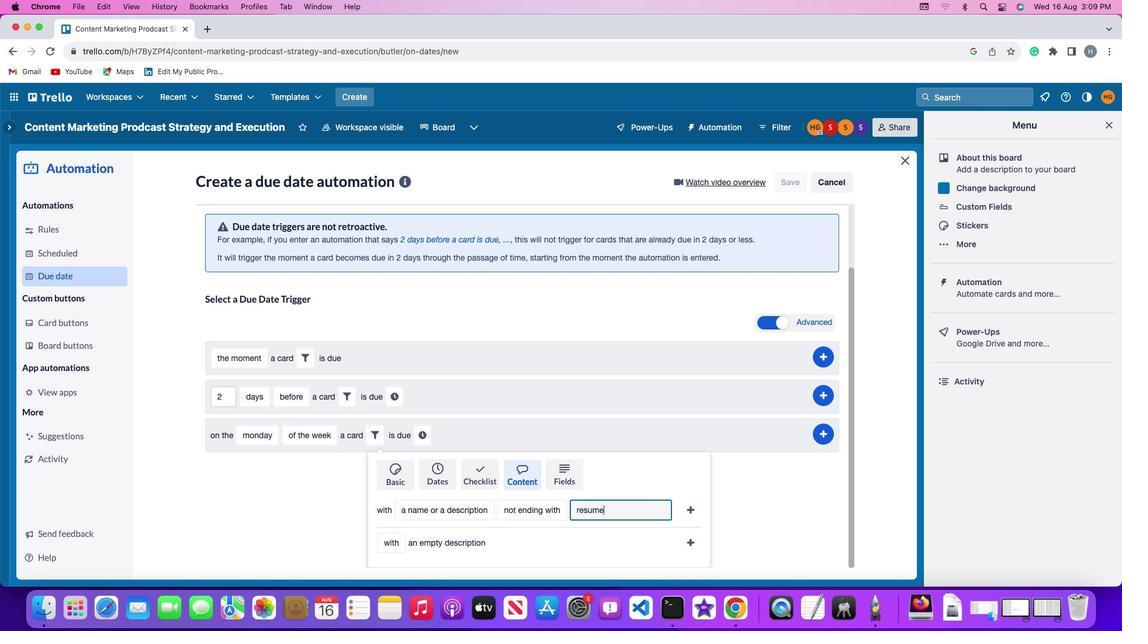 
Action: Mouse moved to (690, 508)
Screenshot: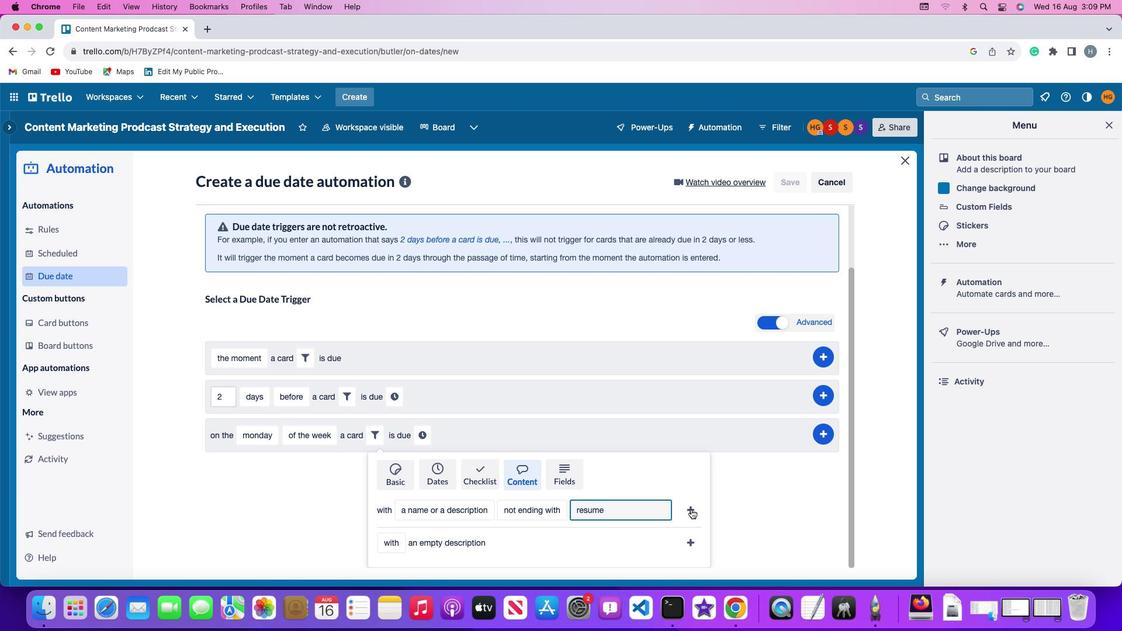 
Action: Mouse pressed left at (690, 508)
Screenshot: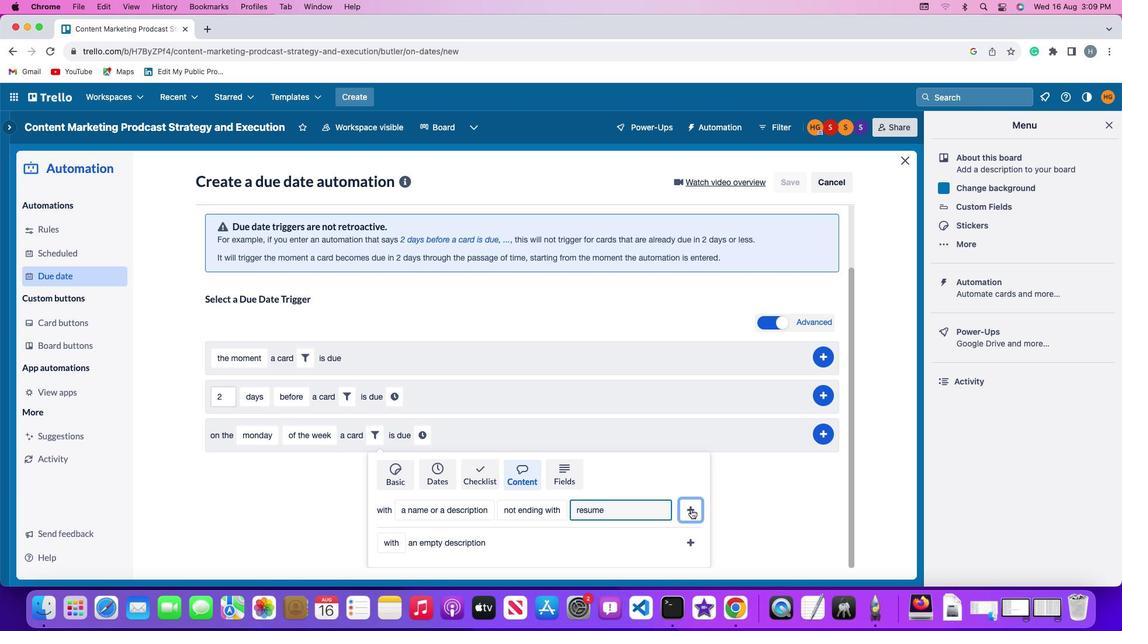 
Action: Mouse moved to (644, 509)
Screenshot: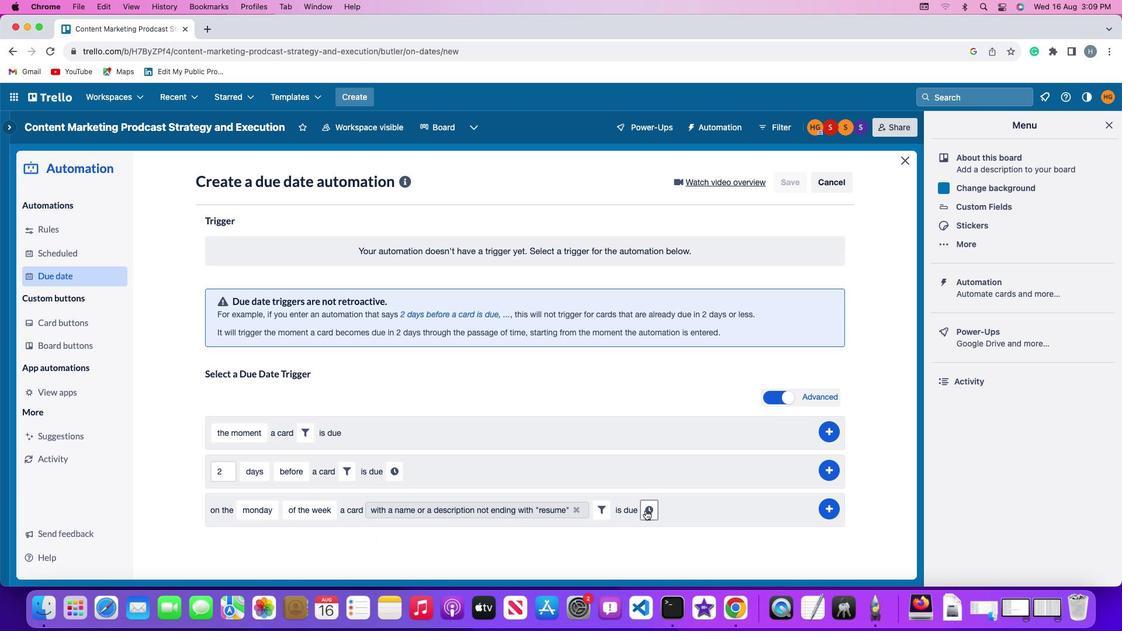 
Action: Mouse pressed left at (644, 509)
Screenshot: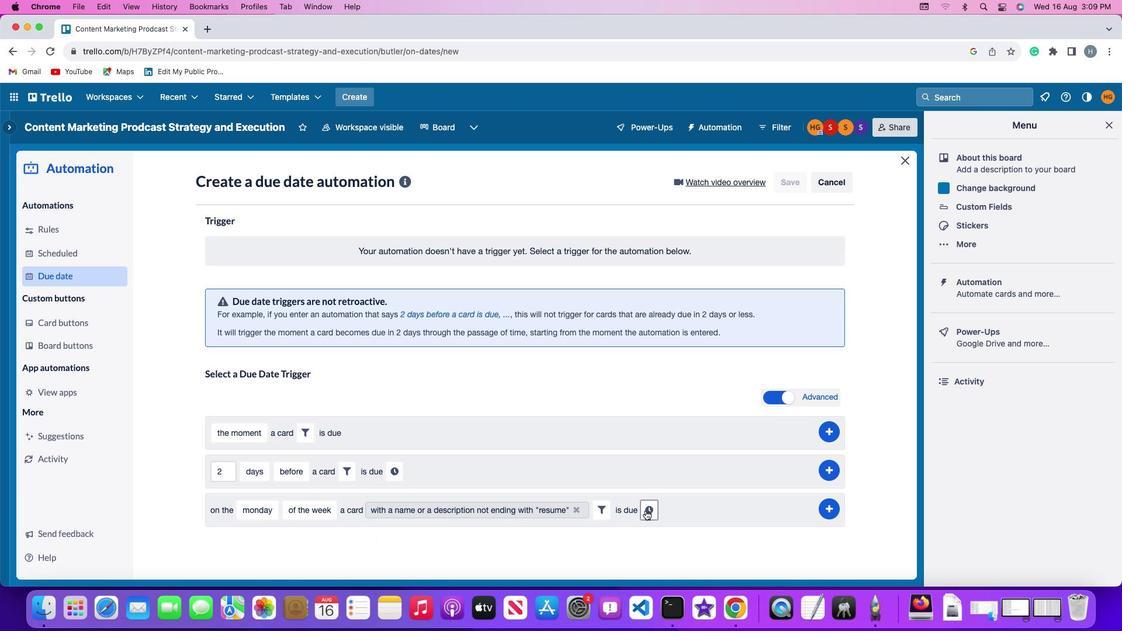 
Action: Mouse moved to (676, 510)
Screenshot: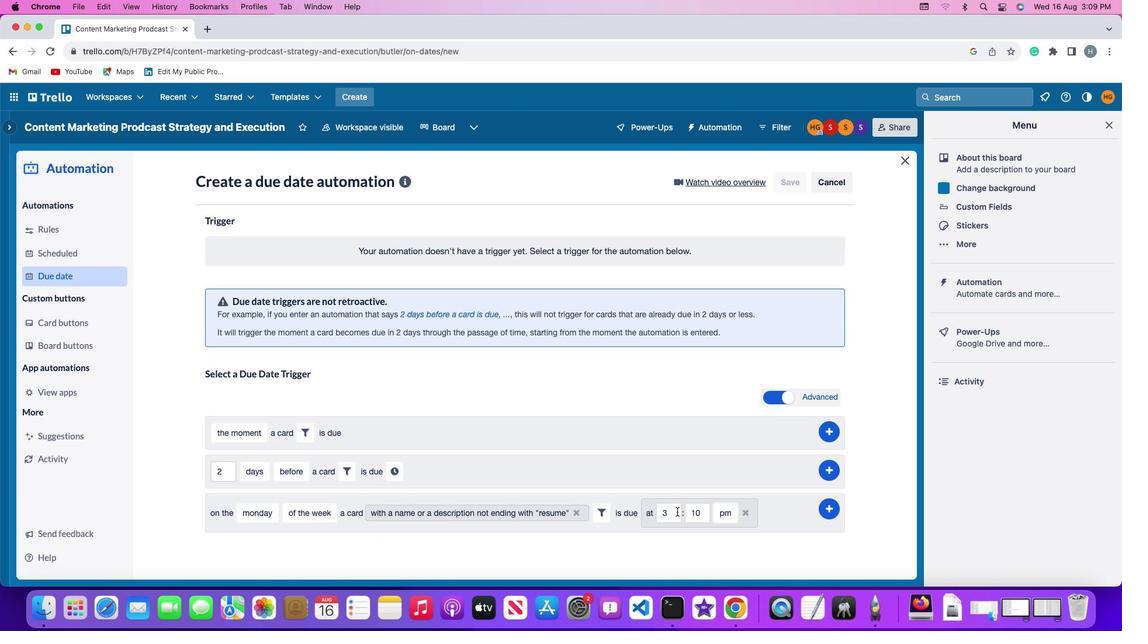 
Action: Mouse pressed left at (676, 510)
Screenshot: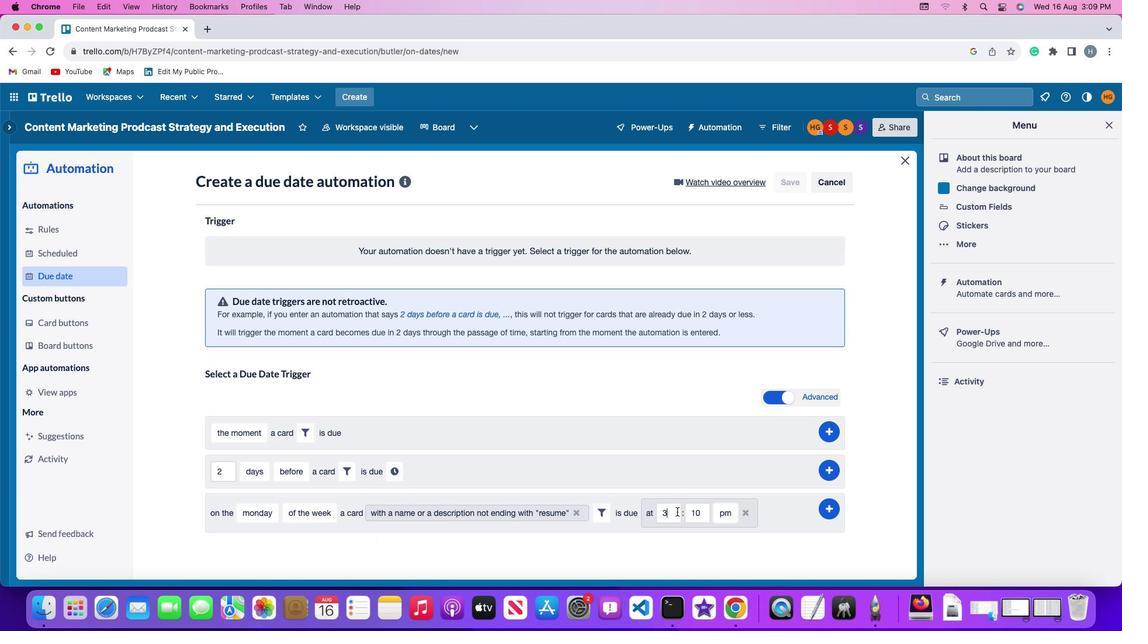 
Action: Key pressed Key.backspace'1''1'
Screenshot: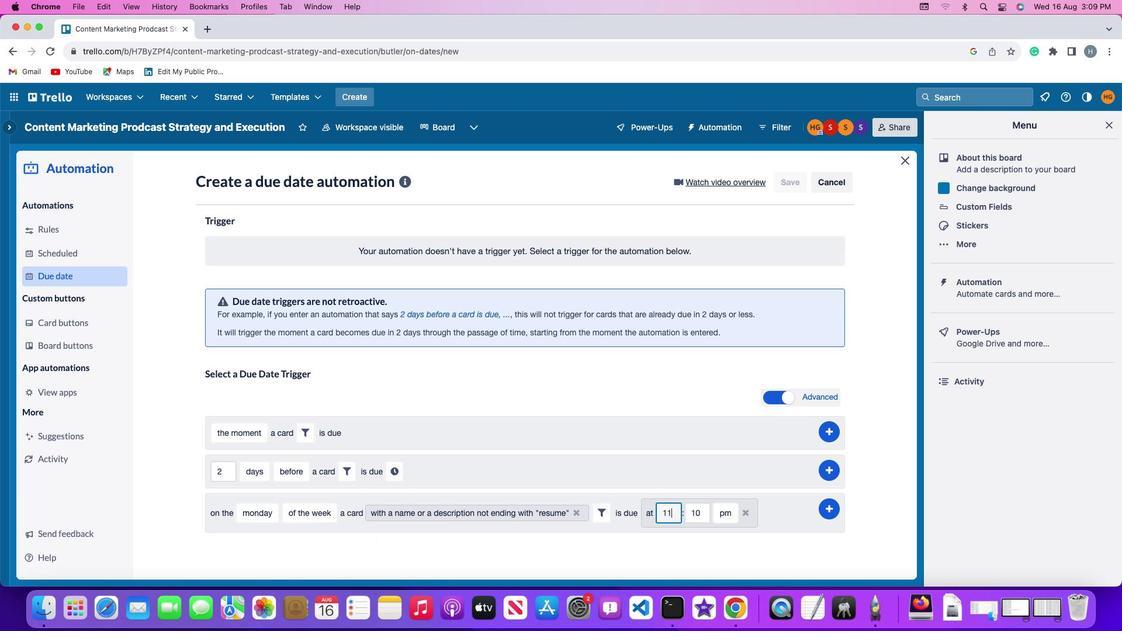 
Action: Mouse moved to (704, 508)
Screenshot: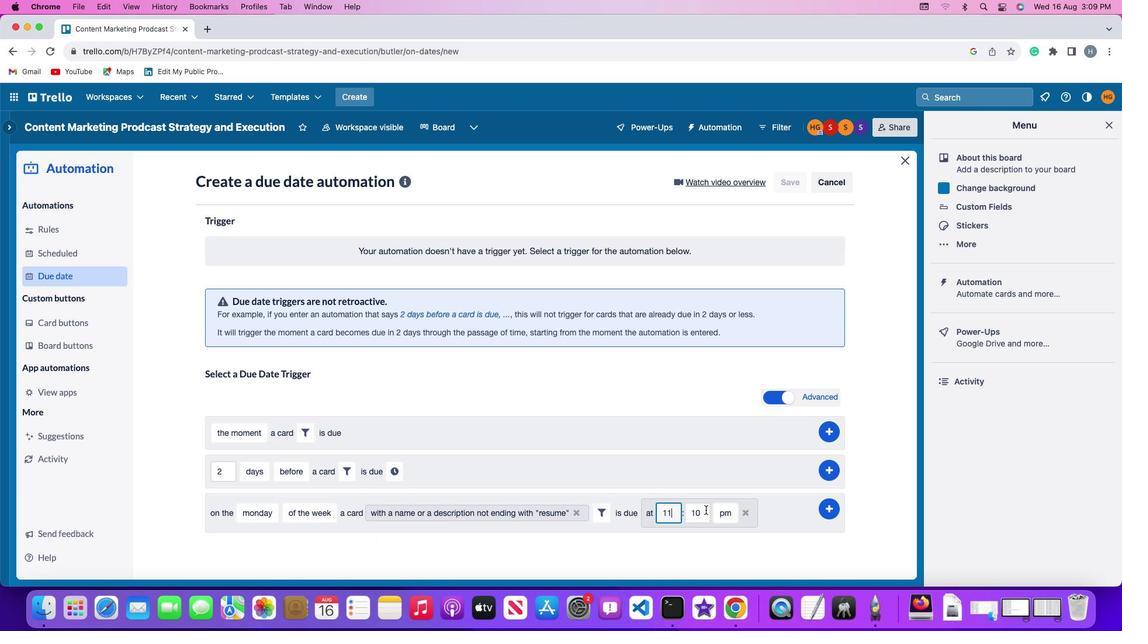 
Action: Mouse pressed left at (704, 508)
Screenshot: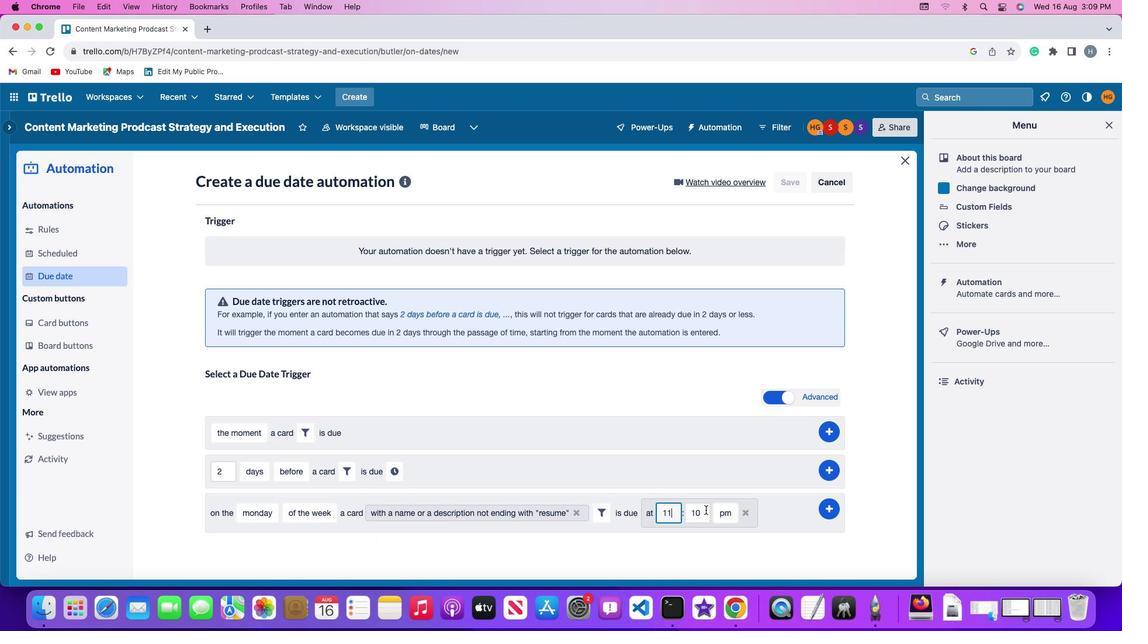 
Action: Key pressed Key.backspaceKey.backspace'0''0'
Screenshot: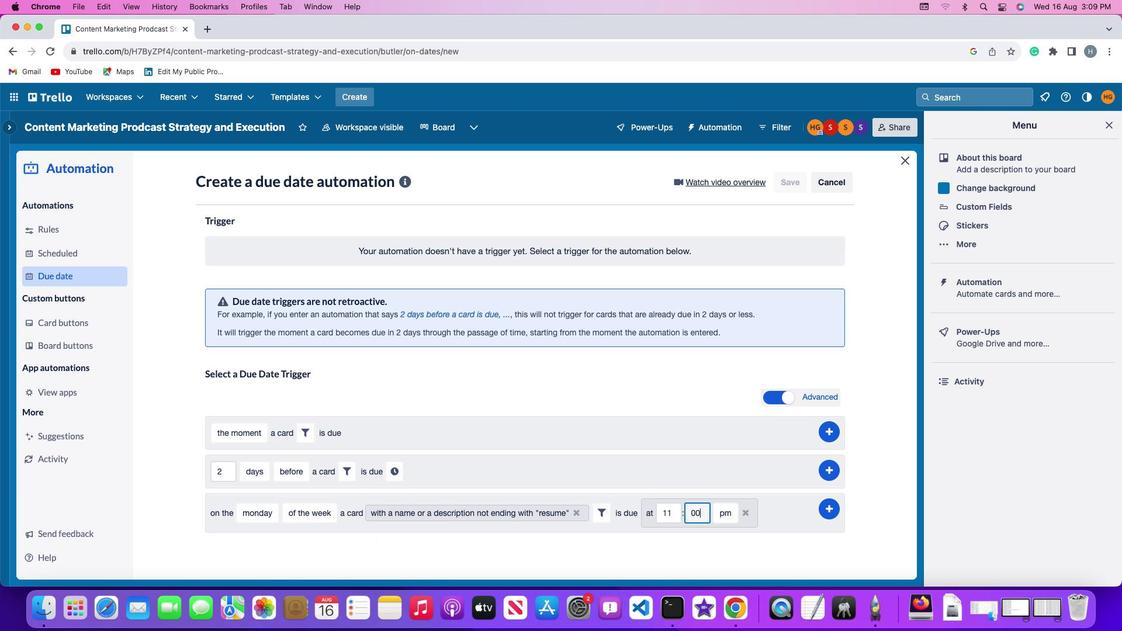 
Action: Mouse moved to (720, 509)
Screenshot: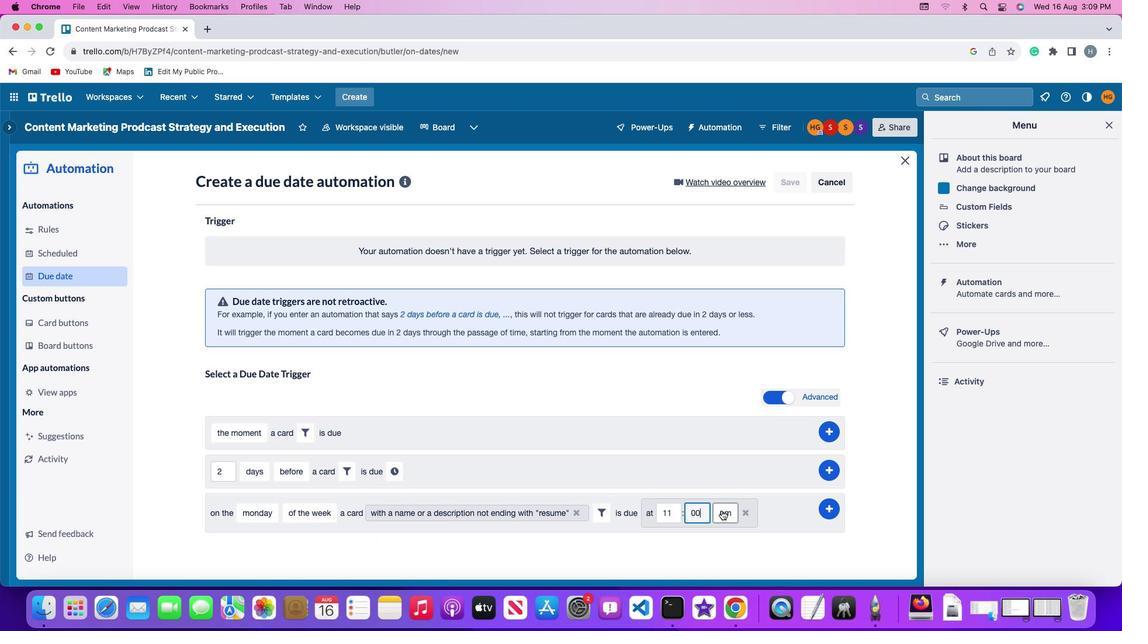 
Action: Mouse pressed left at (720, 509)
Screenshot: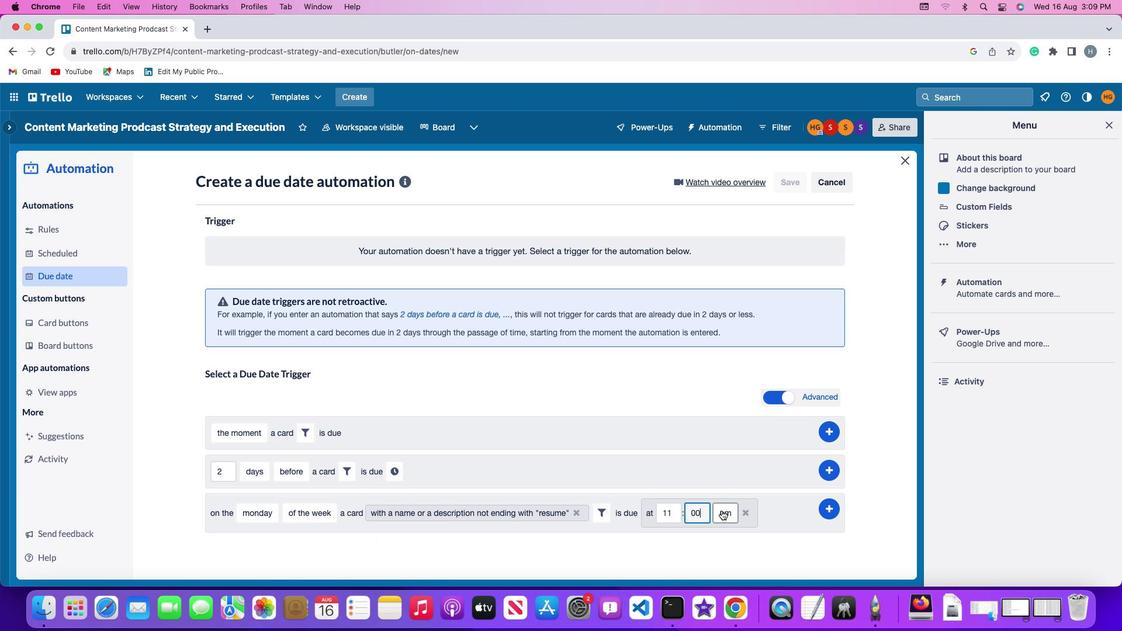 
Action: Mouse moved to (728, 538)
Screenshot: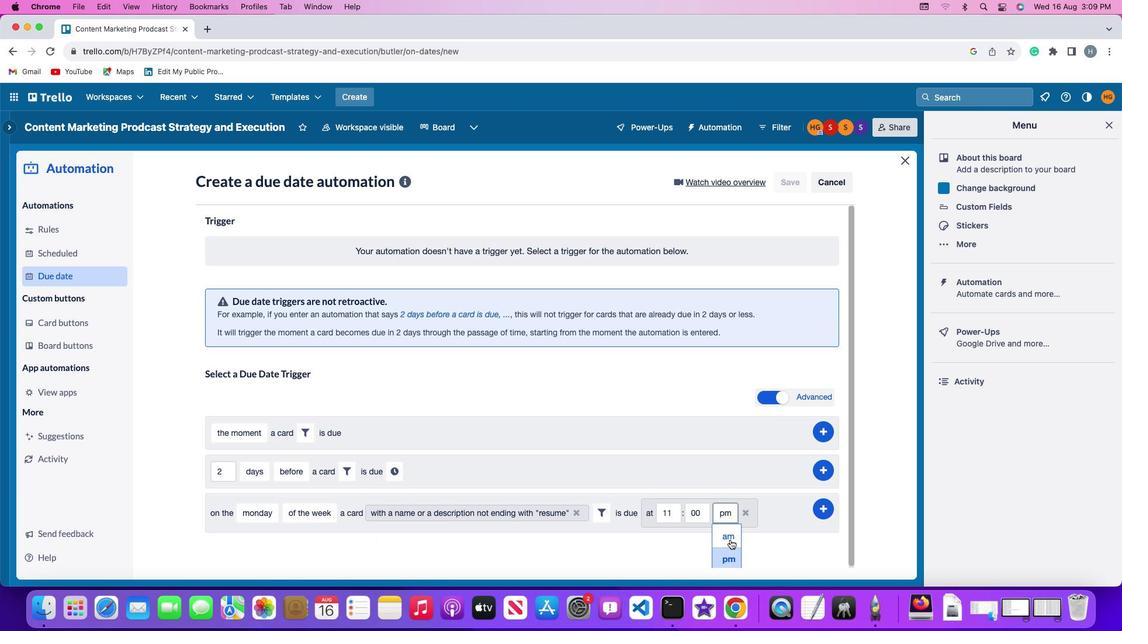 
Action: Mouse pressed left at (728, 538)
Screenshot: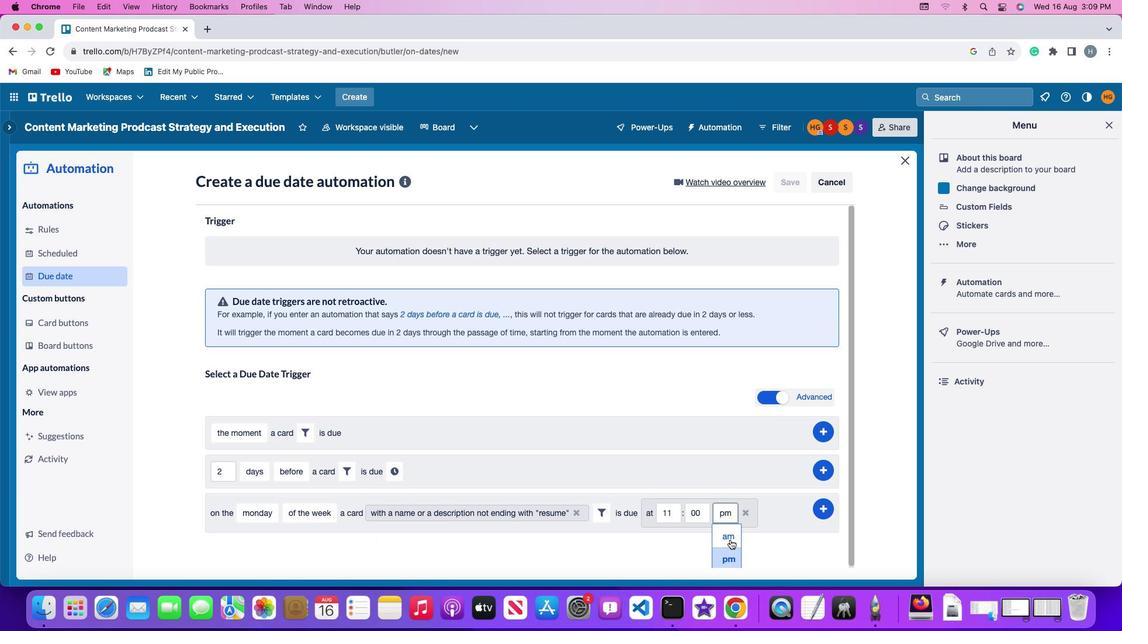 
Action: Mouse moved to (824, 505)
Screenshot: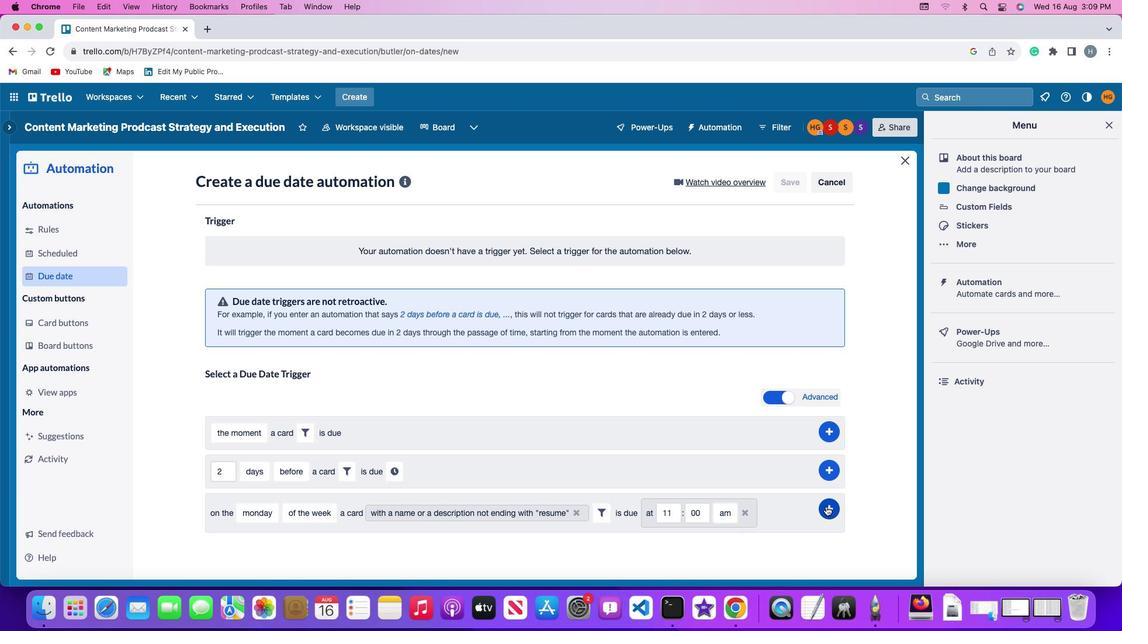 
Action: Mouse pressed left at (824, 505)
Screenshot: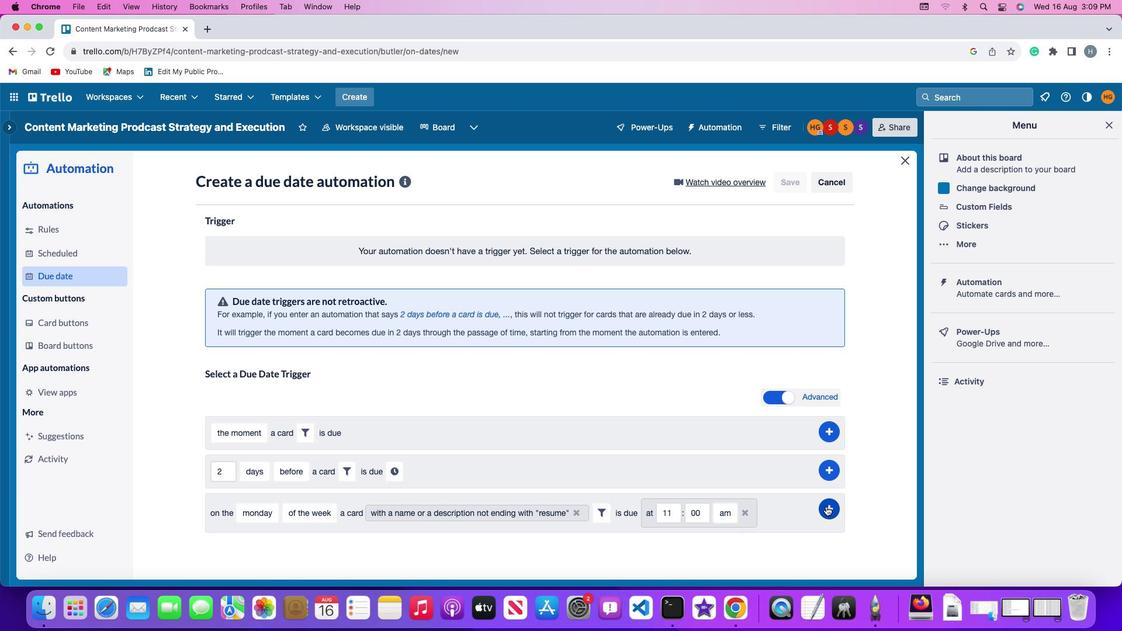 
Action: Mouse moved to (860, 395)
Screenshot: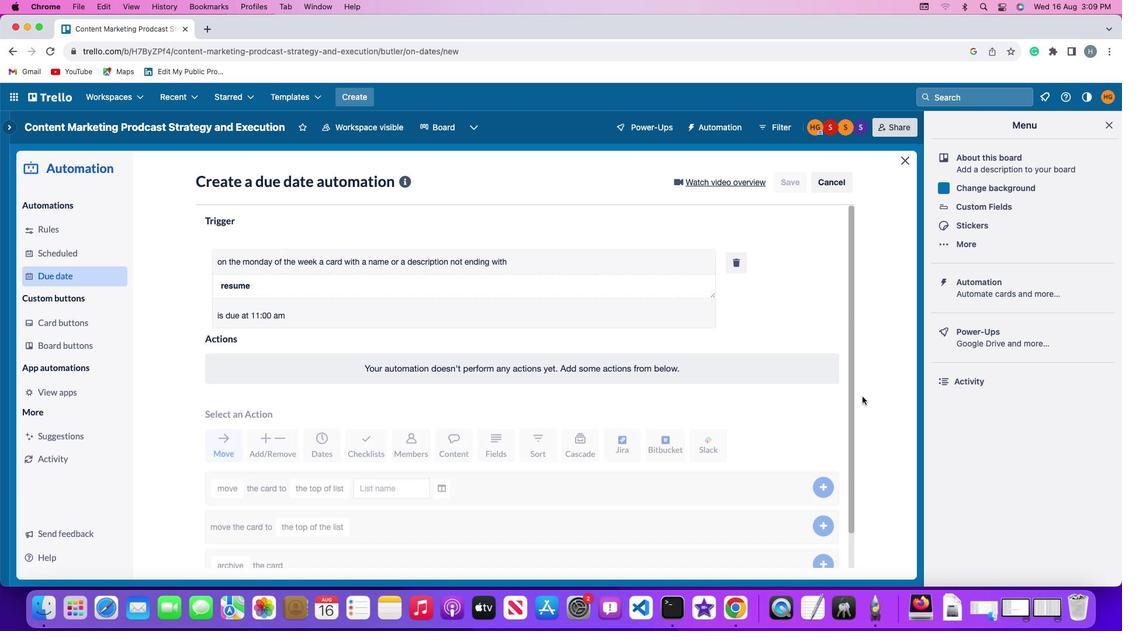 
